 Task: Find connections with filter location La Paz with filter topic #realestatewith filter profile language Spanish with filter current company Landmark Group with filter school Swarnandhra College of Engineering & Technology, Narasapur. PIN -534275 (CC-A2) with filter industry Geothermal Electric Power Generation with filter service category Corporate Events with filter keywords title Media Relations Coordinator
Action: Mouse moved to (488, 67)
Screenshot: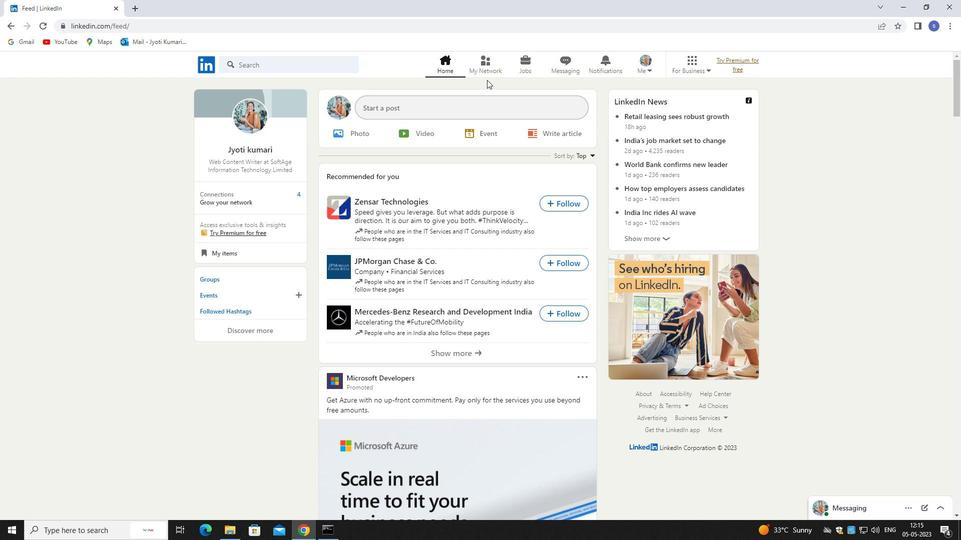 
Action: Mouse pressed left at (488, 67)
Screenshot: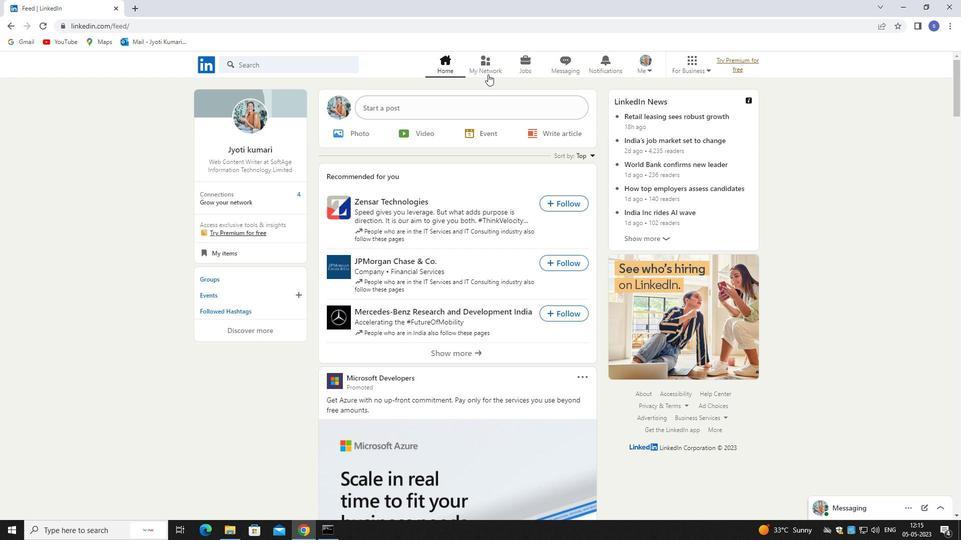 
Action: Mouse moved to (296, 118)
Screenshot: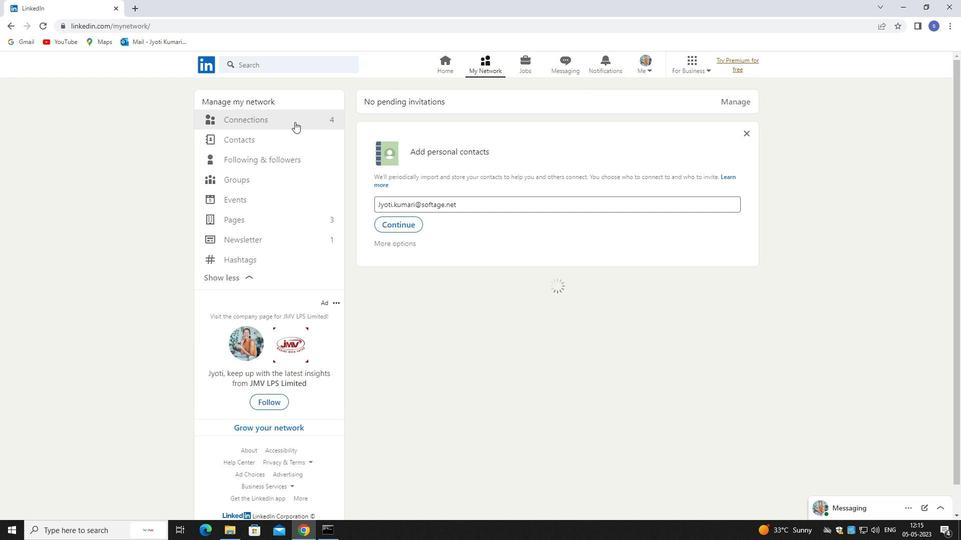 
Action: Mouse pressed left at (296, 118)
Screenshot: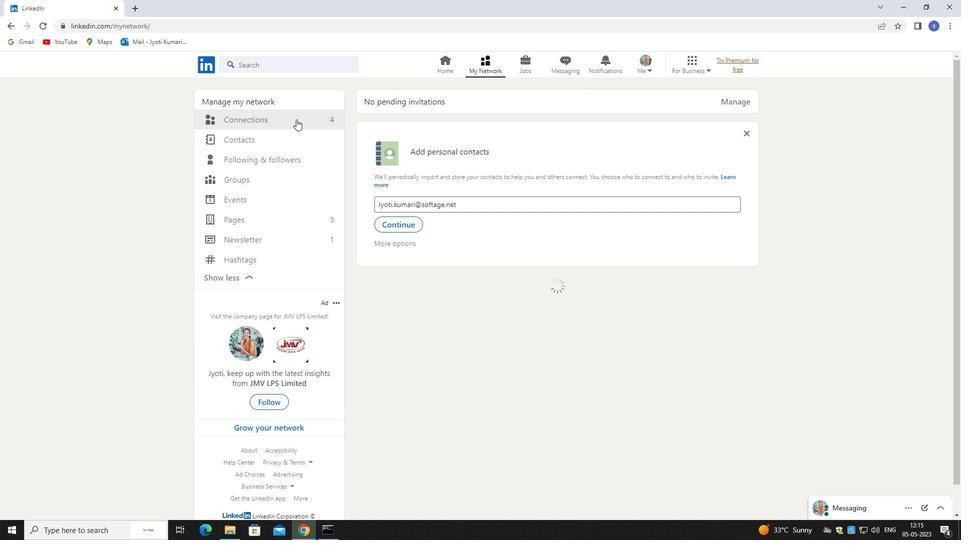 
Action: Mouse pressed left at (296, 118)
Screenshot: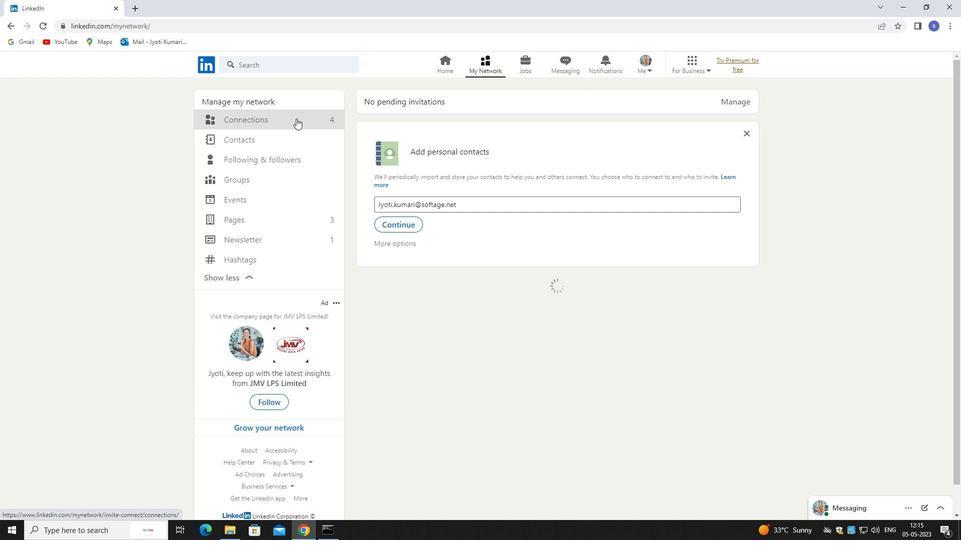 
Action: Mouse moved to (550, 115)
Screenshot: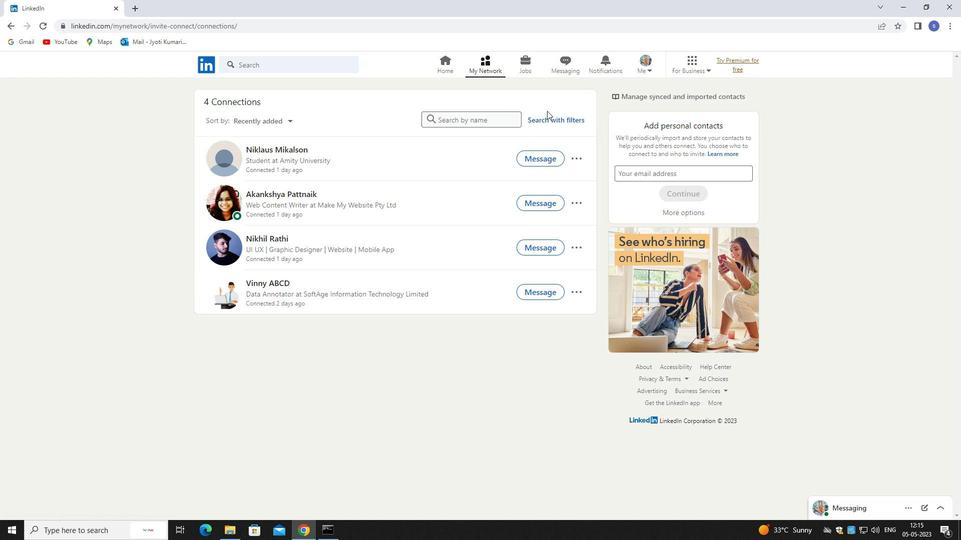 
Action: Mouse pressed left at (550, 115)
Screenshot: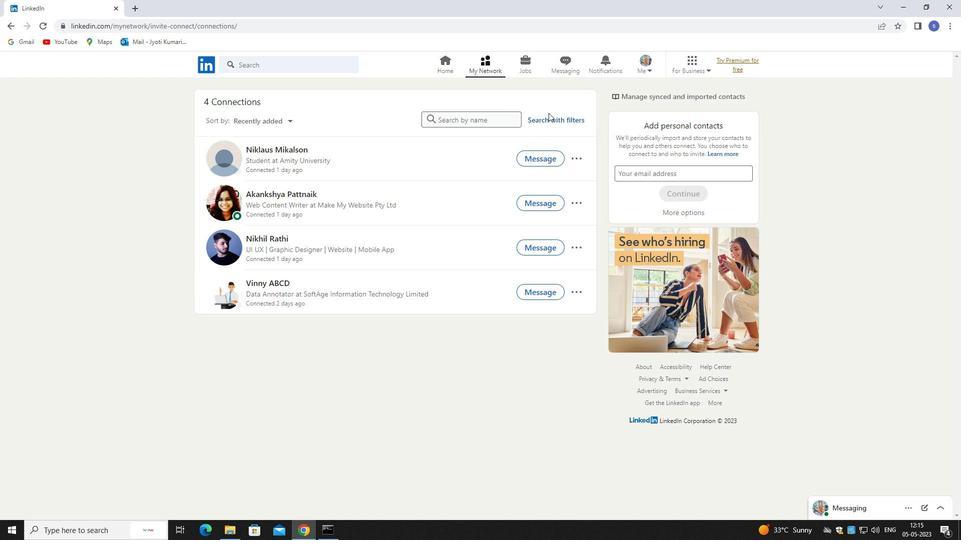 
Action: Mouse moved to (515, 91)
Screenshot: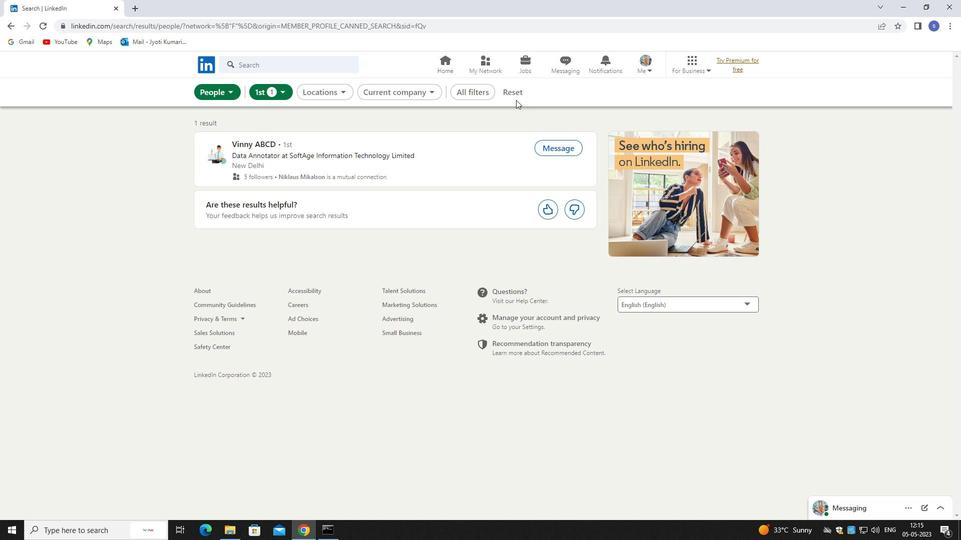 
Action: Mouse pressed left at (515, 91)
Screenshot: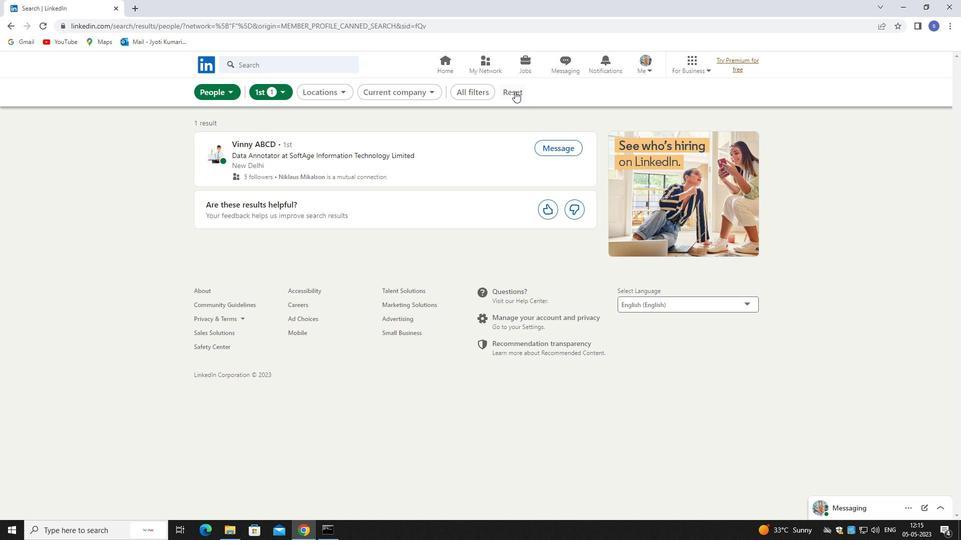 
Action: Mouse moved to (485, 94)
Screenshot: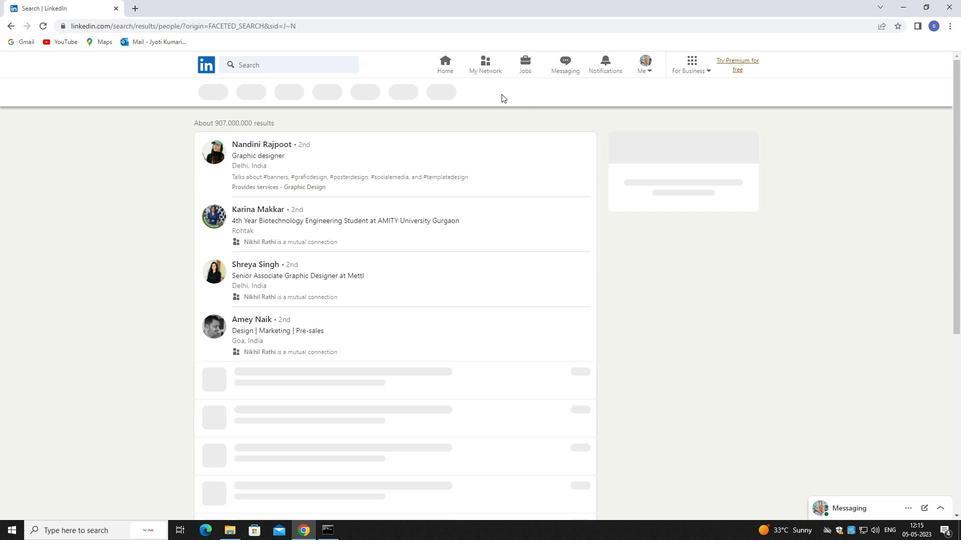 
Action: Mouse pressed left at (485, 94)
Screenshot: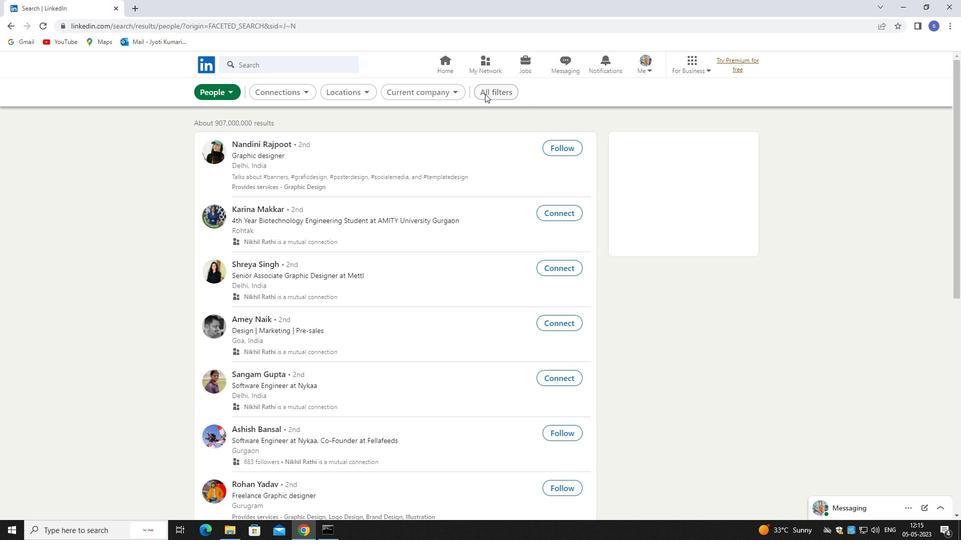 
Action: Mouse moved to (846, 397)
Screenshot: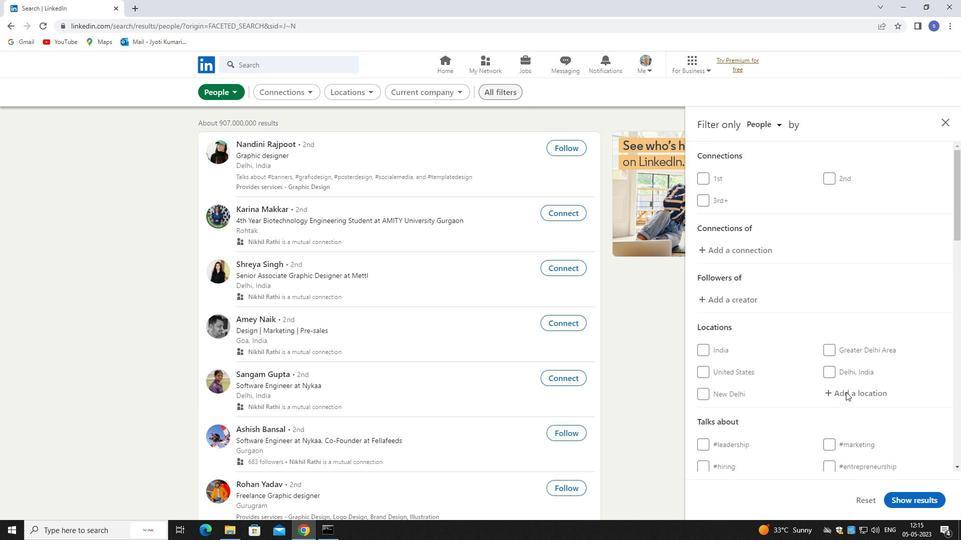 
Action: Mouse pressed left at (846, 397)
Screenshot: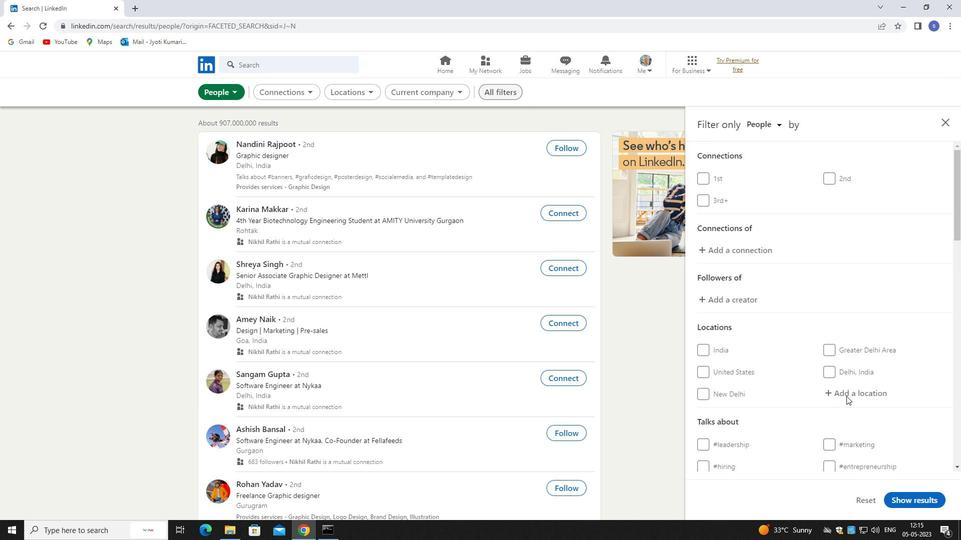 
Action: Mouse moved to (836, 393)
Screenshot: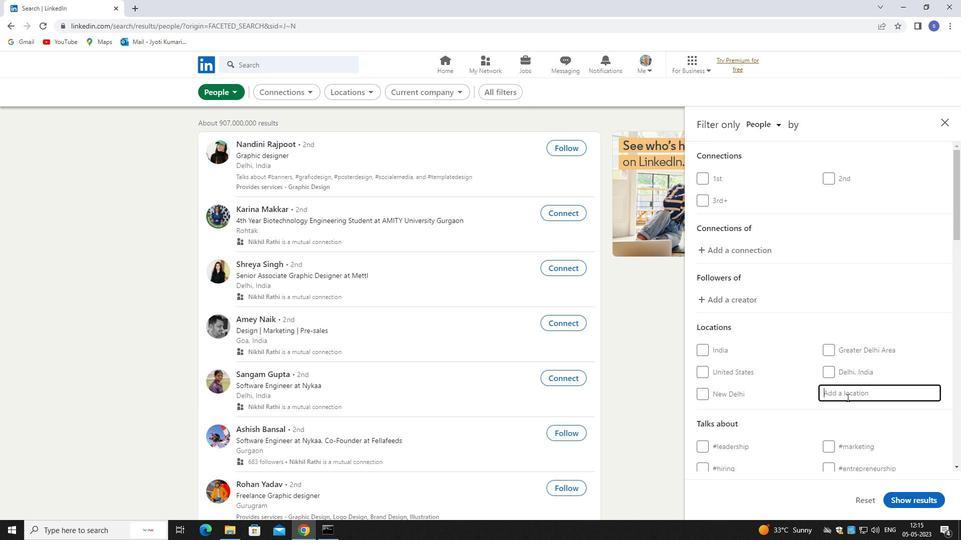 
Action: Mouse pressed left at (836, 393)
Screenshot: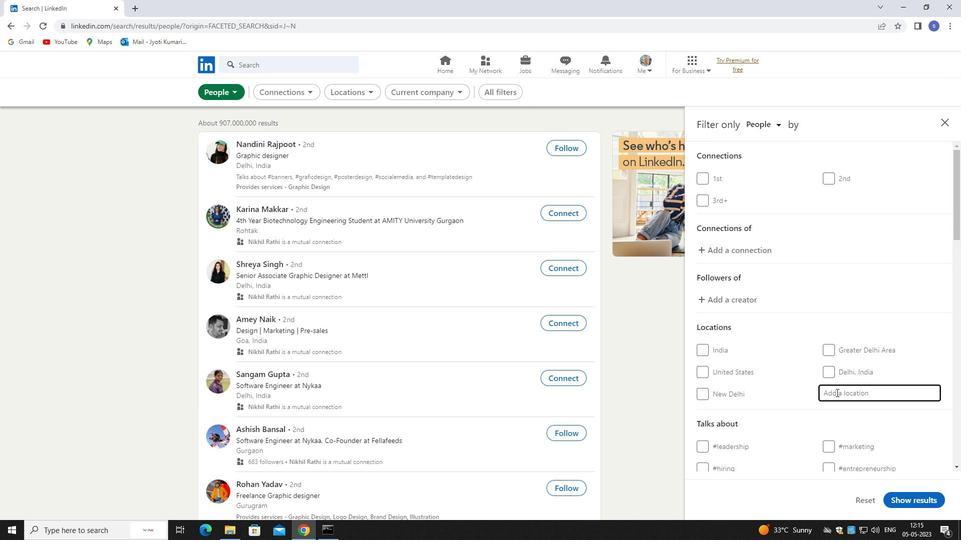 
Action: Key pressed la<Key.space>paz
Screenshot: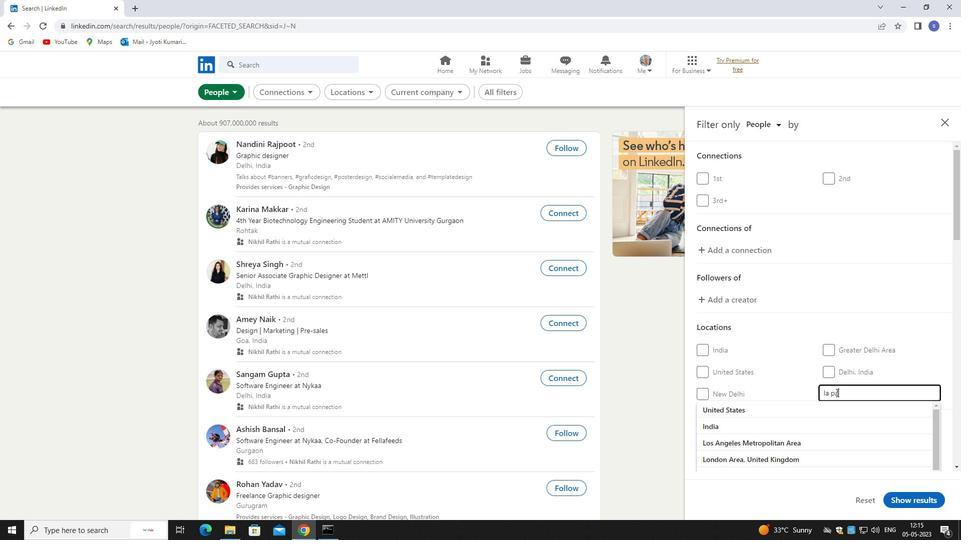 
Action: Mouse moved to (828, 411)
Screenshot: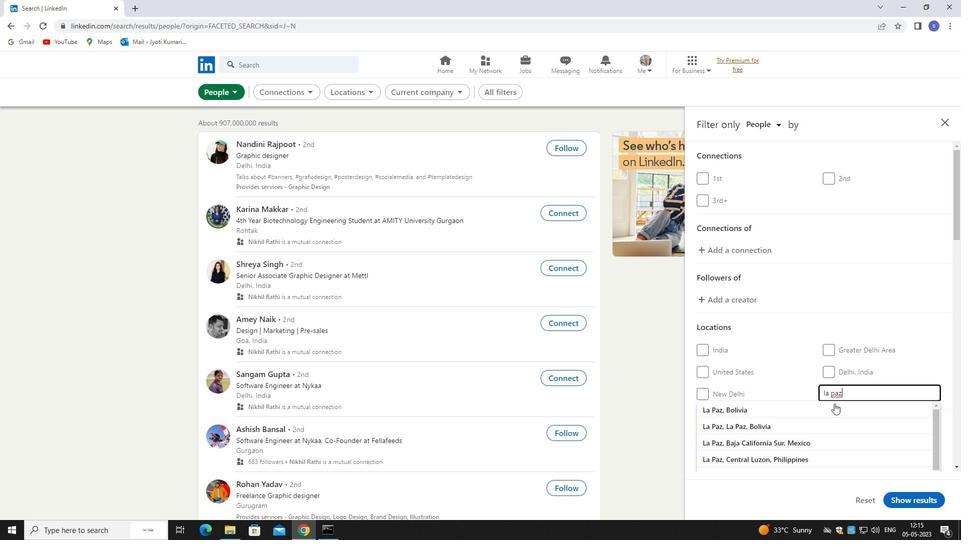 
Action: Mouse pressed left at (828, 411)
Screenshot: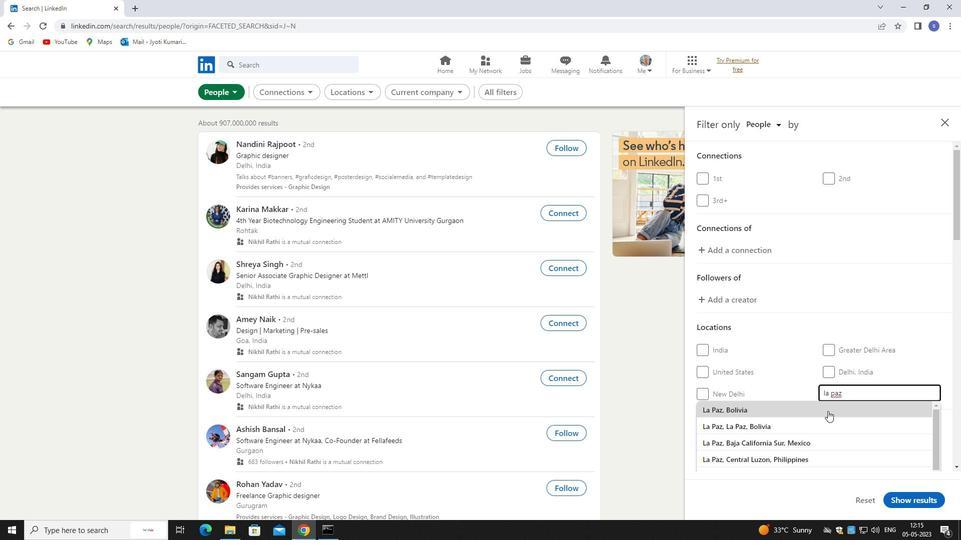 
Action: Mouse moved to (827, 411)
Screenshot: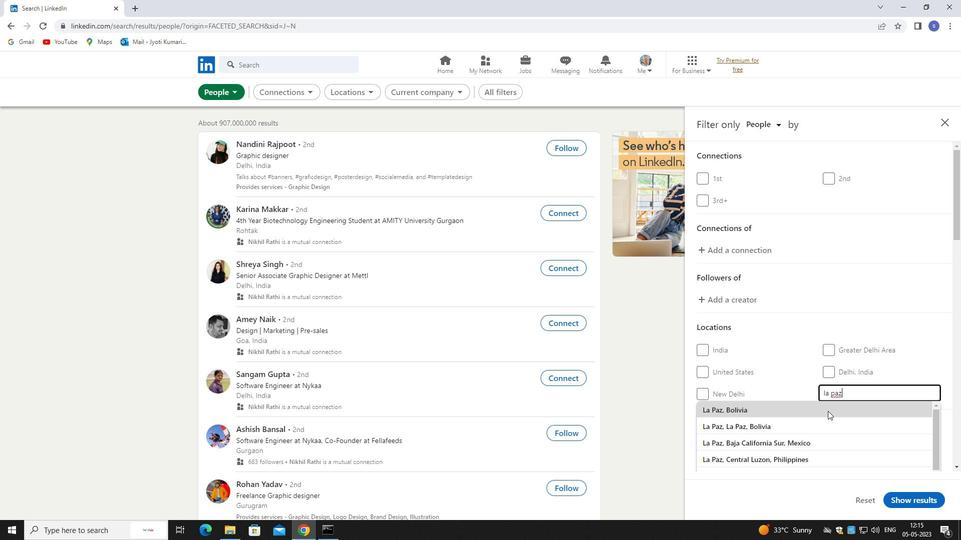 
Action: Mouse scrolled (827, 411) with delta (0, 0)
Screenshot: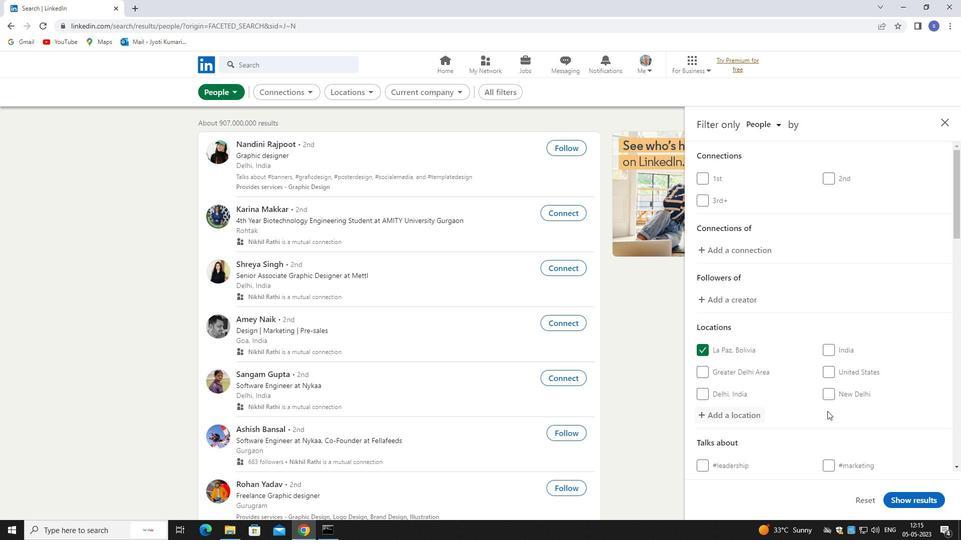 
Action: Mouse scrolled (827, 411) with delta (0, 0)
Screenshot: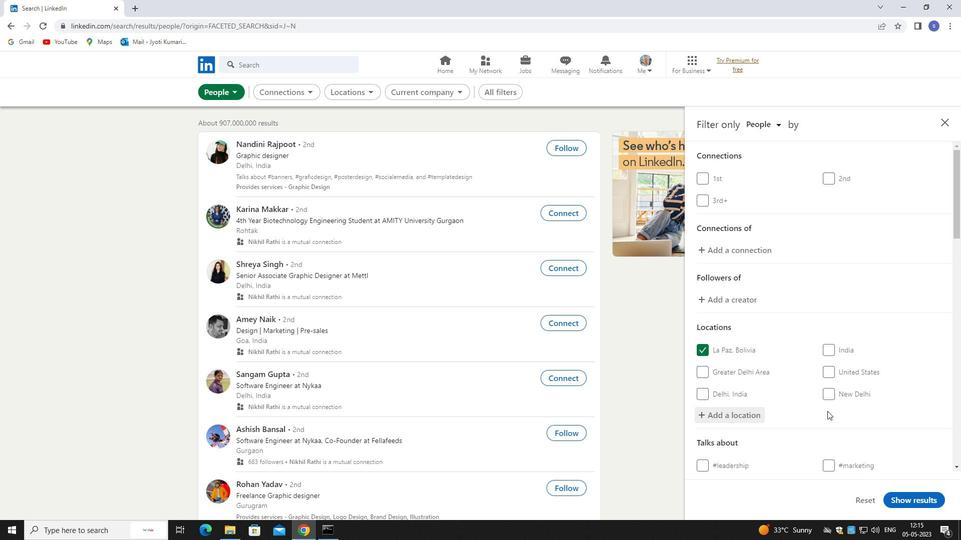 
Action: Mouse scrolled (827, 411) with delta (0, 0)
Screenshot: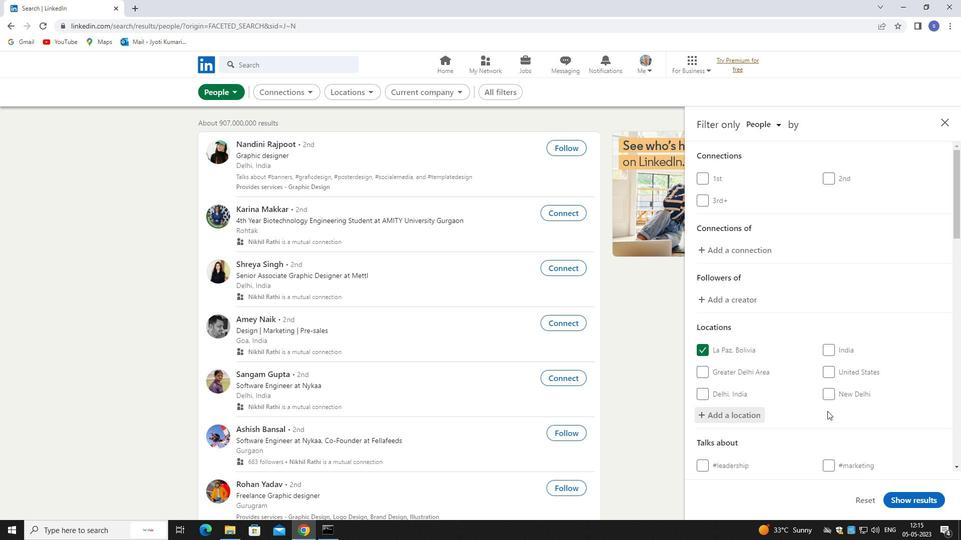 
Action: Mouse moved to (844, 357)
Screenshot: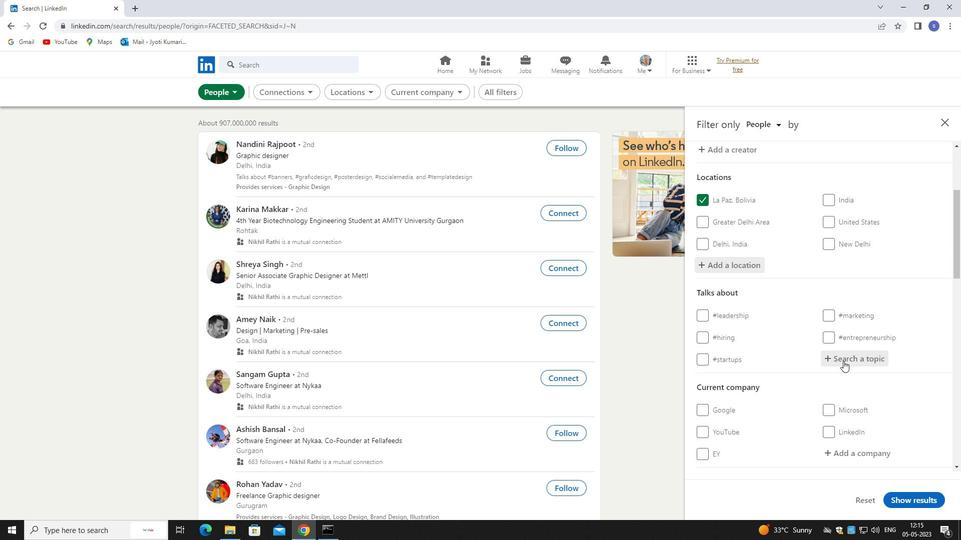 
Action: Mouse pressed left at (844, 357)
Screenshot: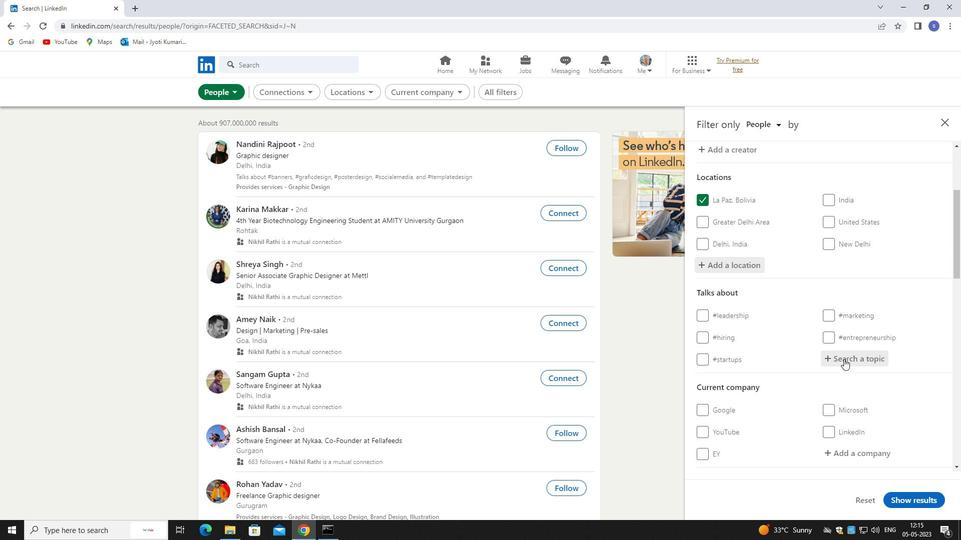 
Action: Mouse moved to (845, 352)
Screenshot: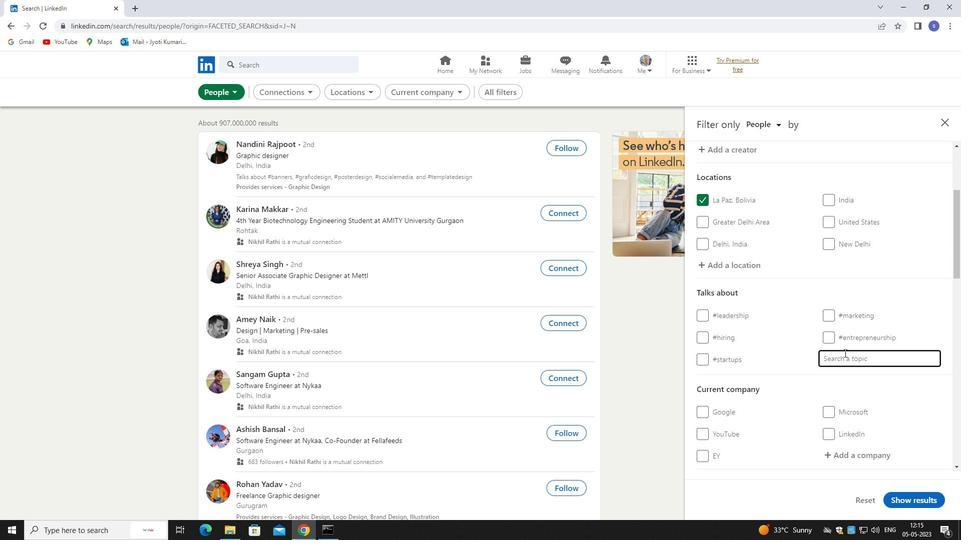 
Action: Key pressed rea<Key.caps_lock>lst
Screenshot: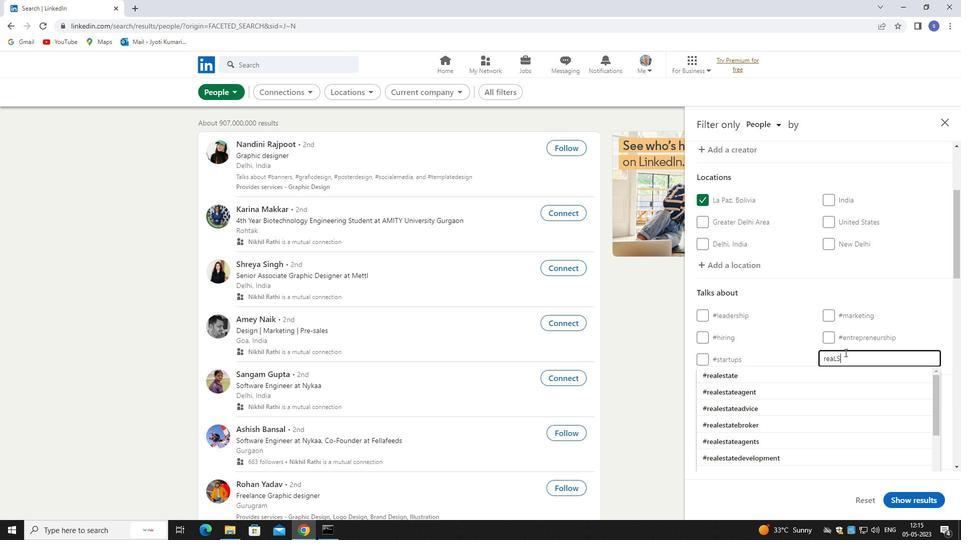 
Action: Mouse moved to (860, 367)
Screenshot: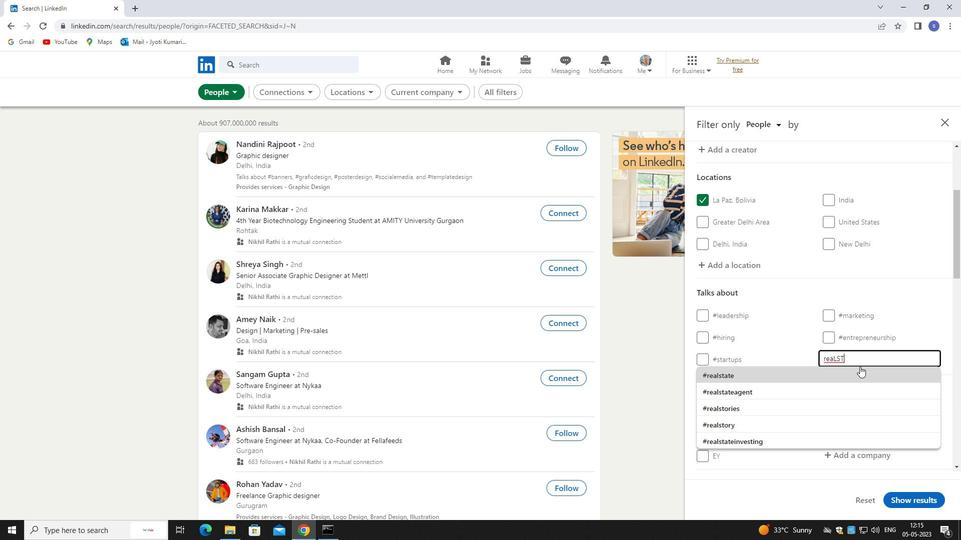 
Action: Mouse pressed left at (860, 367)
Screenshot: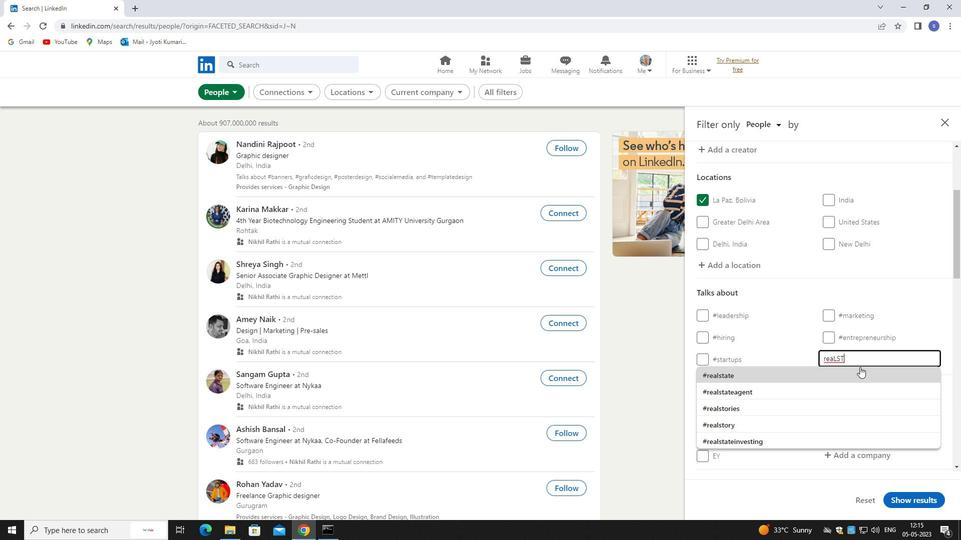 
Action: Mouse moved to (860, 368)
Screenshot: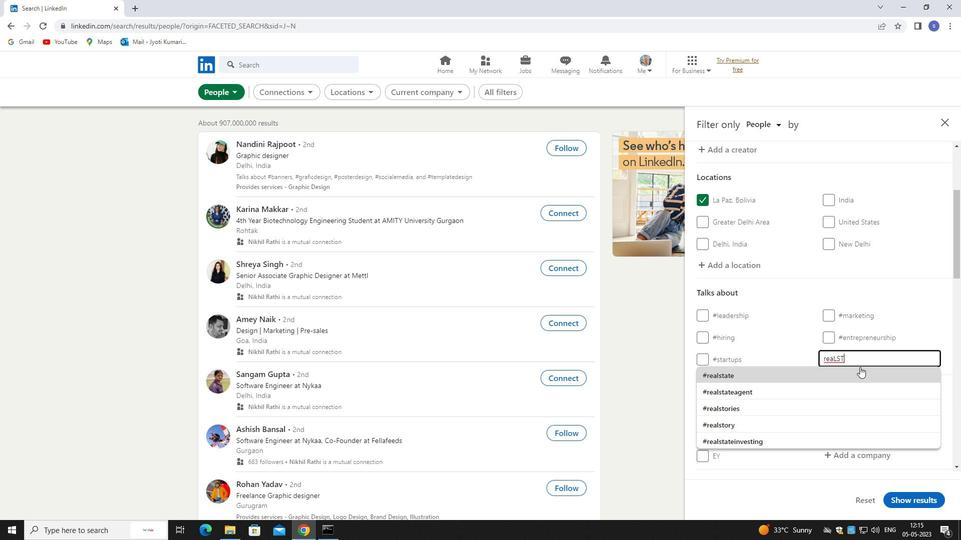 
Action: Mouse scrolled (860, 367) with delta (0, 0)
Screenshot: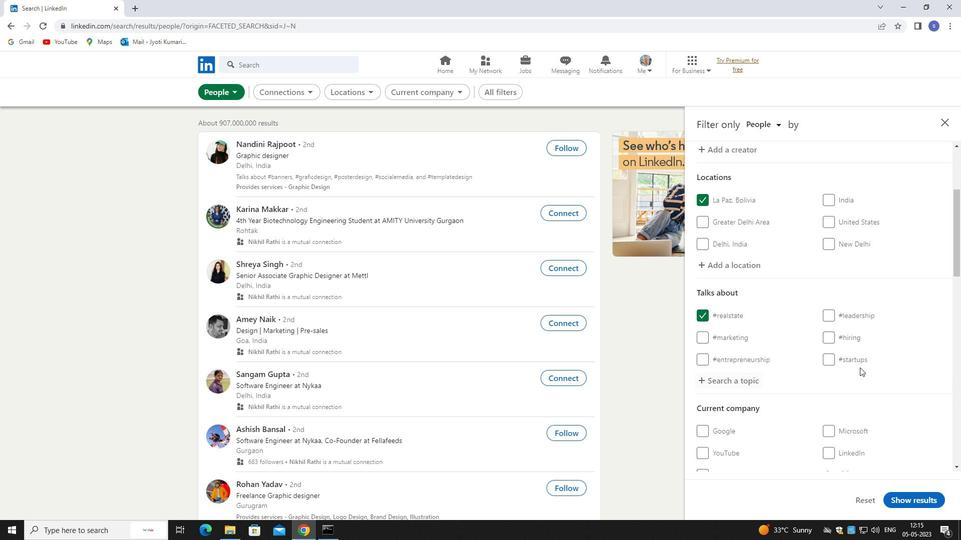 
Action: Mouse scrolled (860, 367) with delta (0, 0)
Screenshot: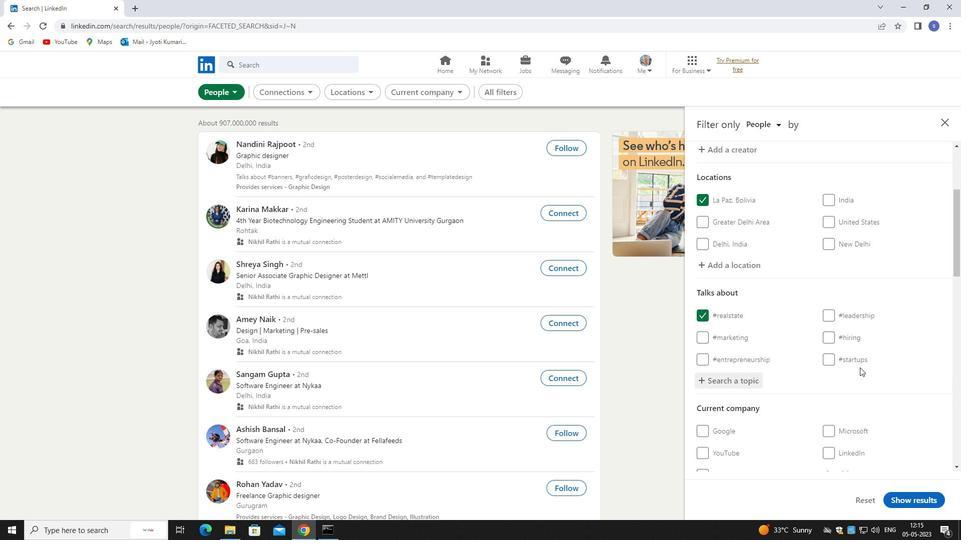 
Action: Mouse scrolled (860, 367) with delta (0, 0)
Screenshot: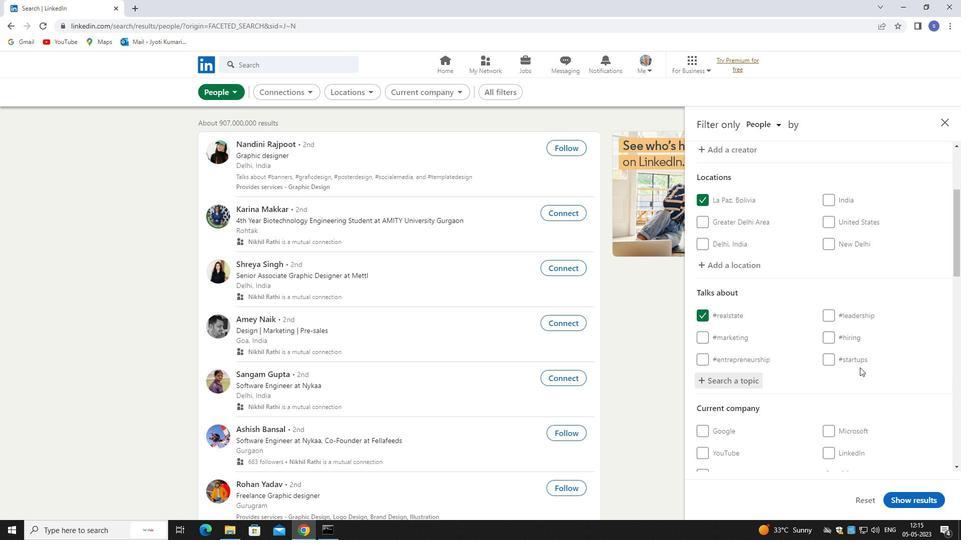 
Action: Mouse moved to (868, 321)
Screenshot: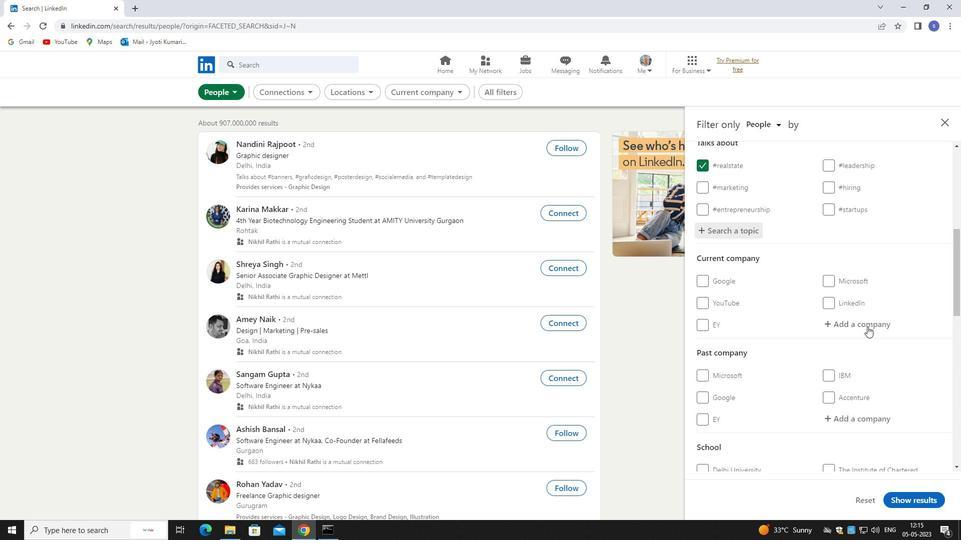 
Action: Mouse pressed left at (868, 321)
Screenshot: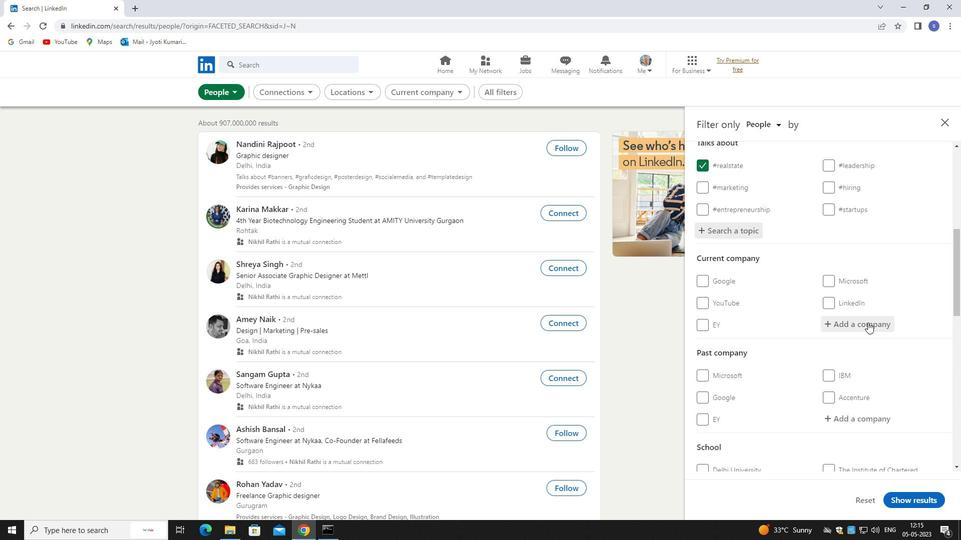 
Action: Mouse moved to (869, 319)
Screenshot: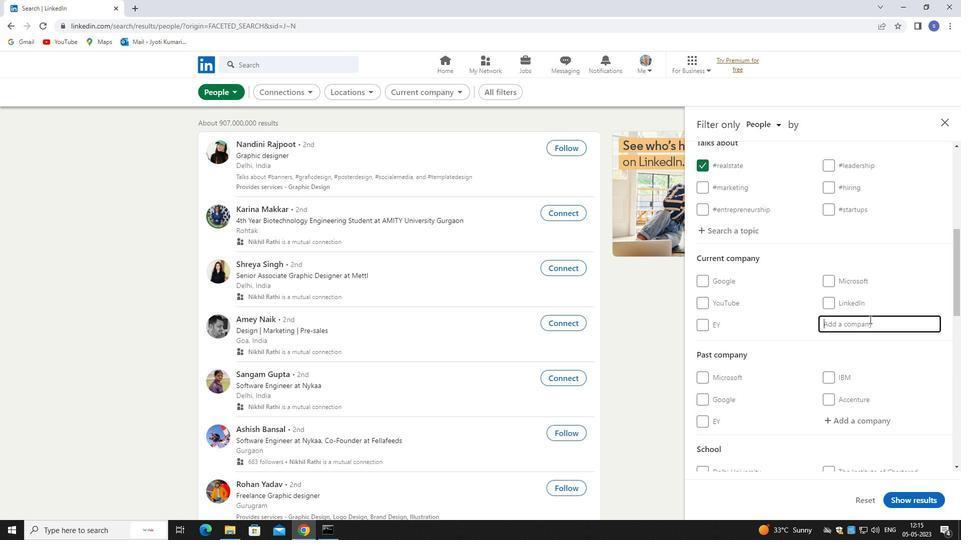 
Action: Key pressed landmar
Screenshot: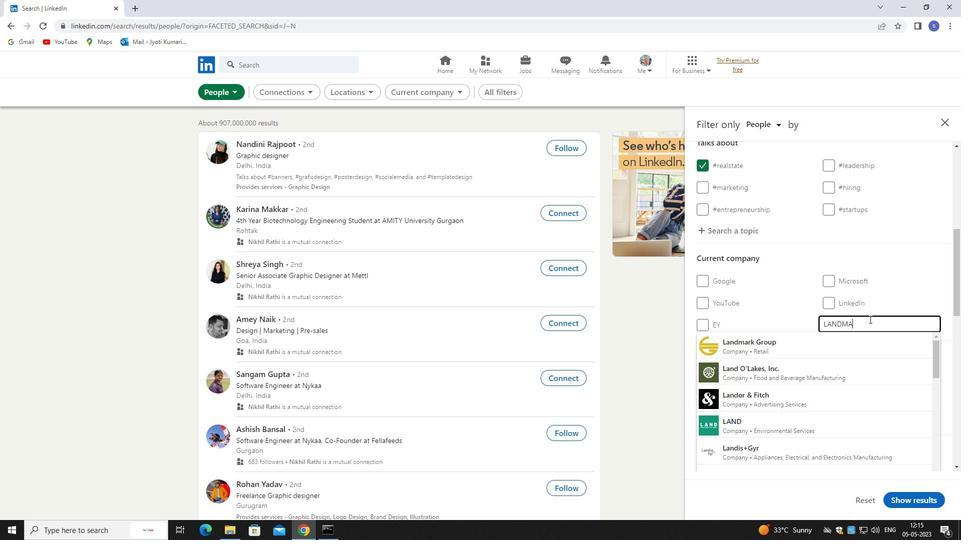 
Action: Mouse moved to (878, 346)
Screenshot: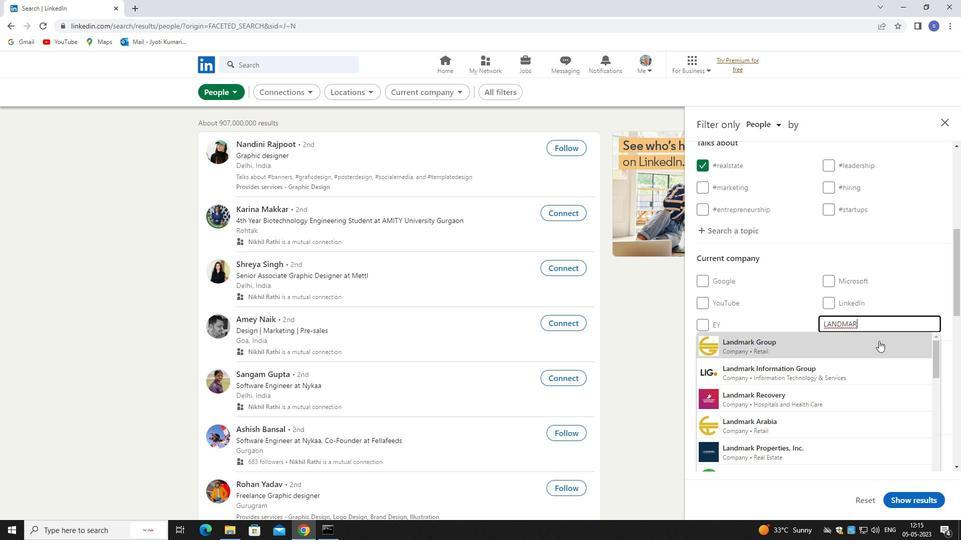
Action: Mouse pressed left at (878, 346)
Screenshot: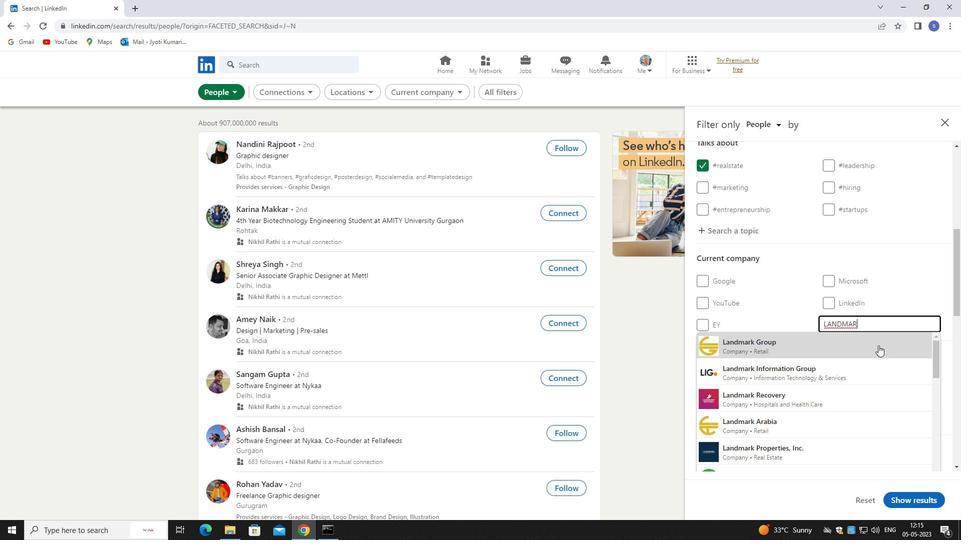 
Action: Mouse scrolled (878, 345) with delta (0, 0)
Screenshot: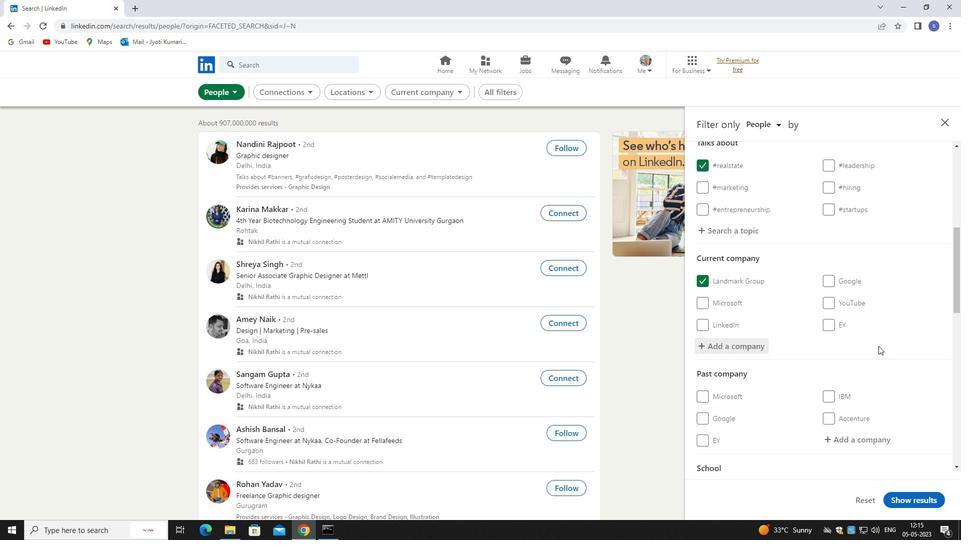 
Action: Mouse moved to (879, 348)
Screenshot: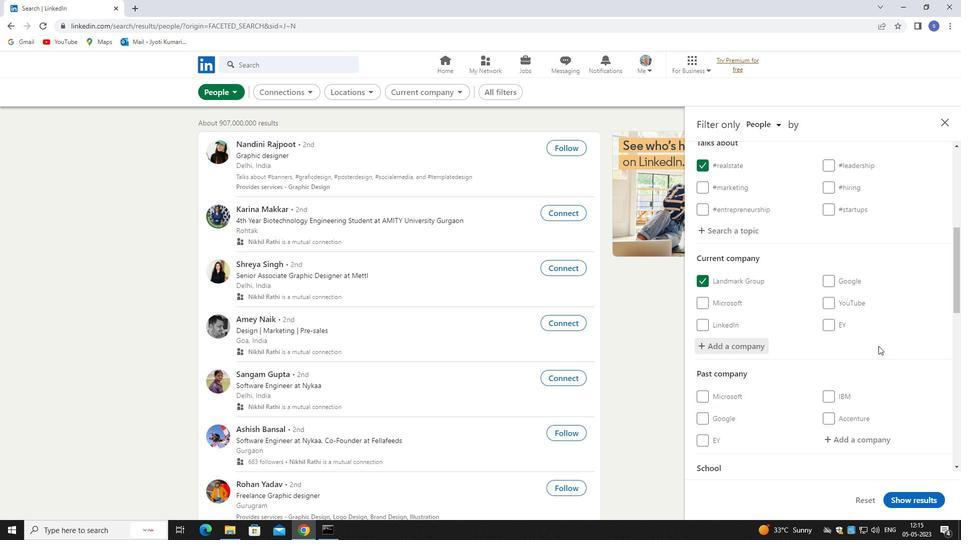 
Action: Mouse scrolled (879, 348) with delta (0, 0)
Screenshot: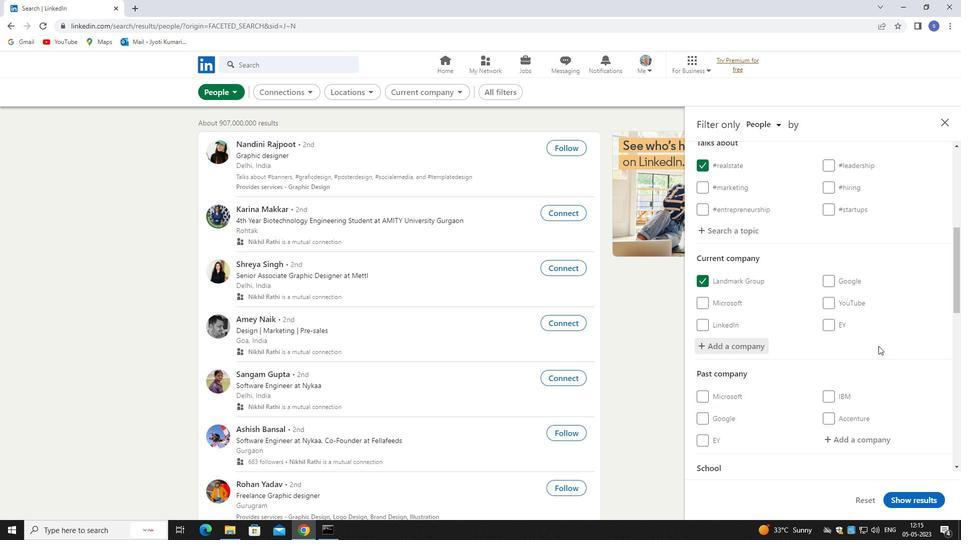 
Action: Mouse moved to (884, 351)
Screenshot: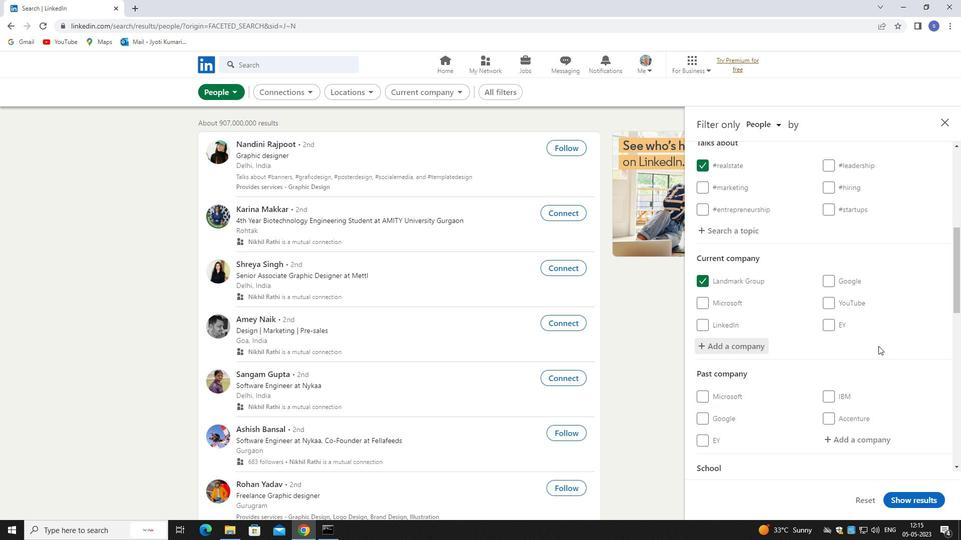 
Action: Mouse scrolled (884, 351) with delta (0, 0)
Screenshot: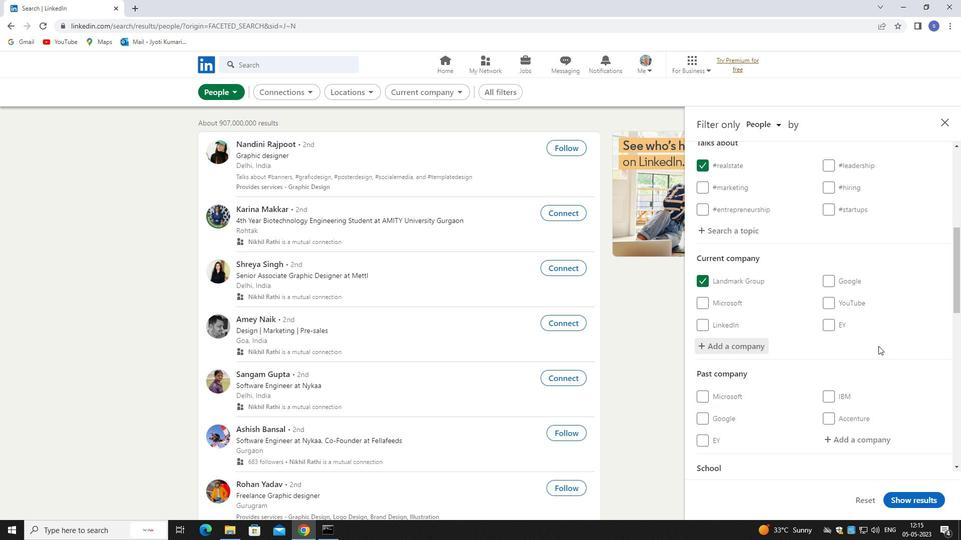 
Action: Mouse moved to (885, 351)
Screenshot: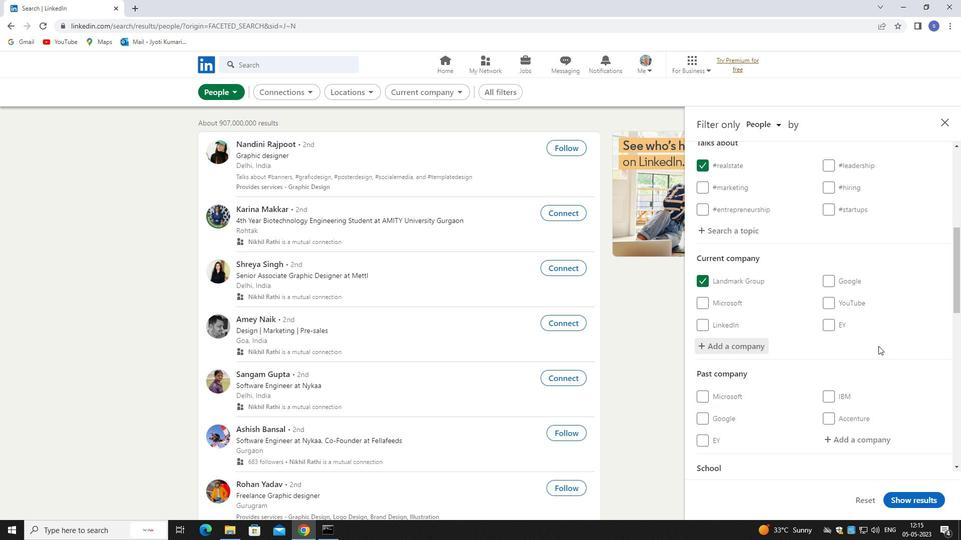
Action: Mouse scrolled (885, 351) with delta (0, 0)
Screenshot: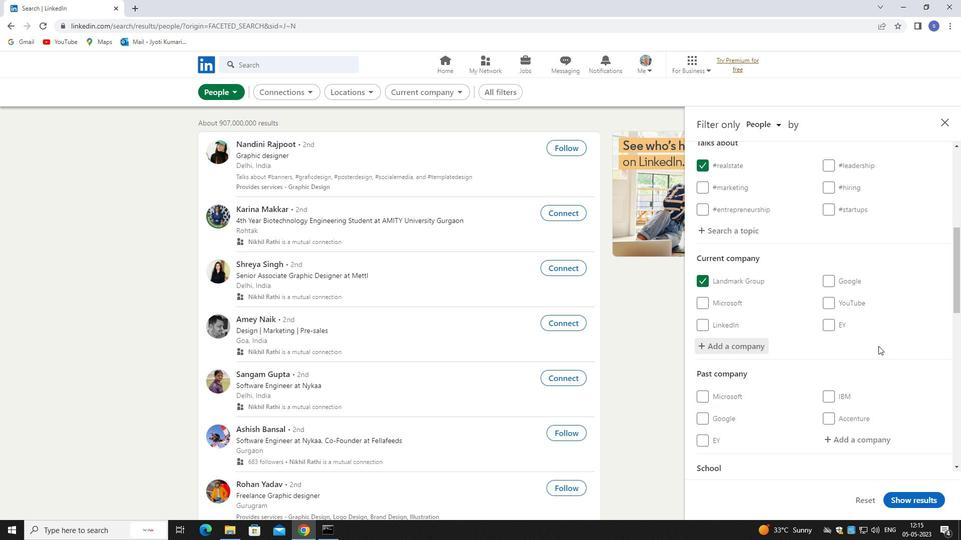 
Action: Mouse moved to (853, 343)
Screenshot: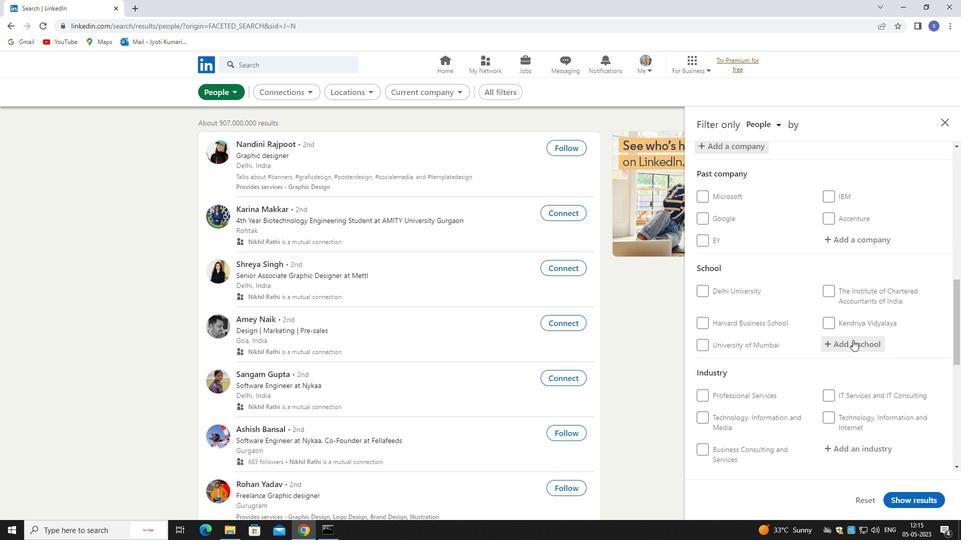 
Action: Mouse pressed left at (853, 343)
Screenshot: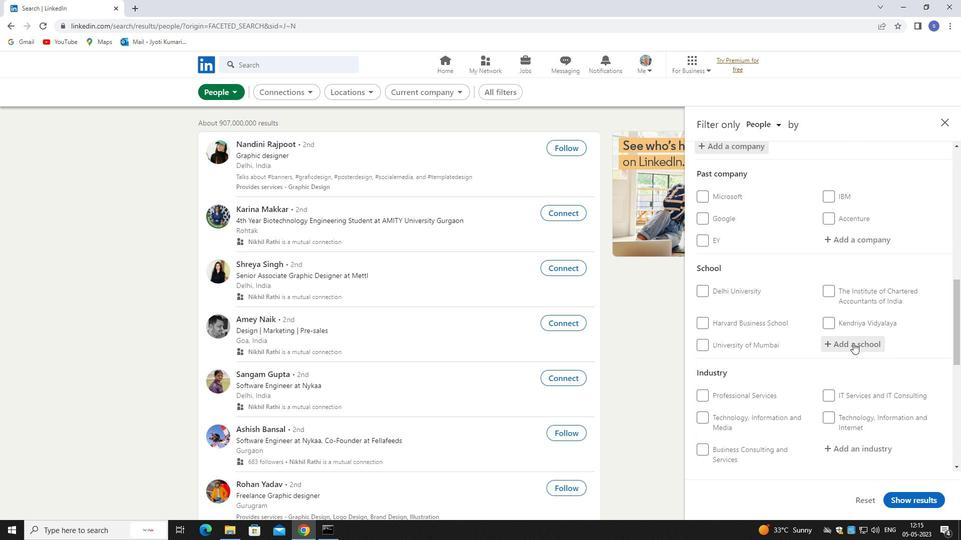 
Action: Mouse moved to (855, 342)
Screenshot: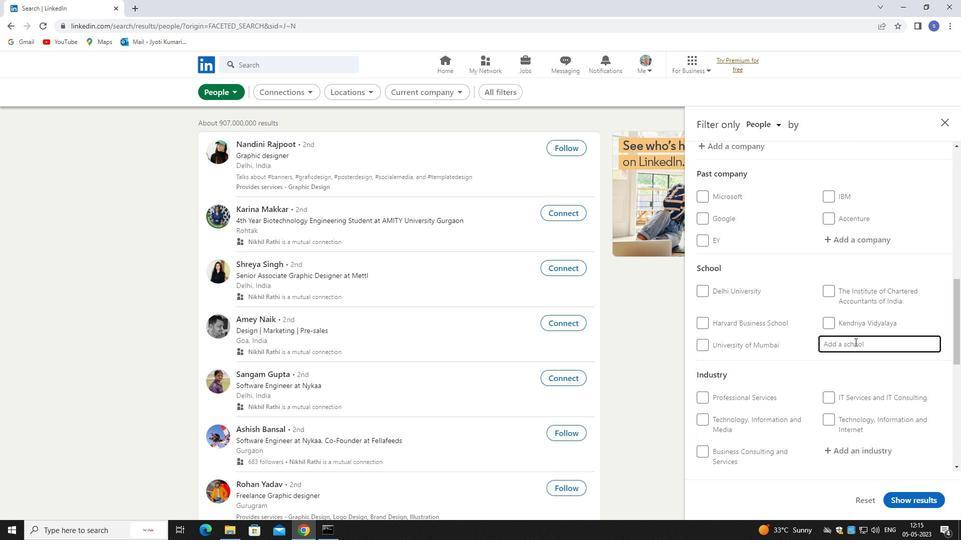 
Action: Key pressed swae<Key.backspace>rna
Screenshot: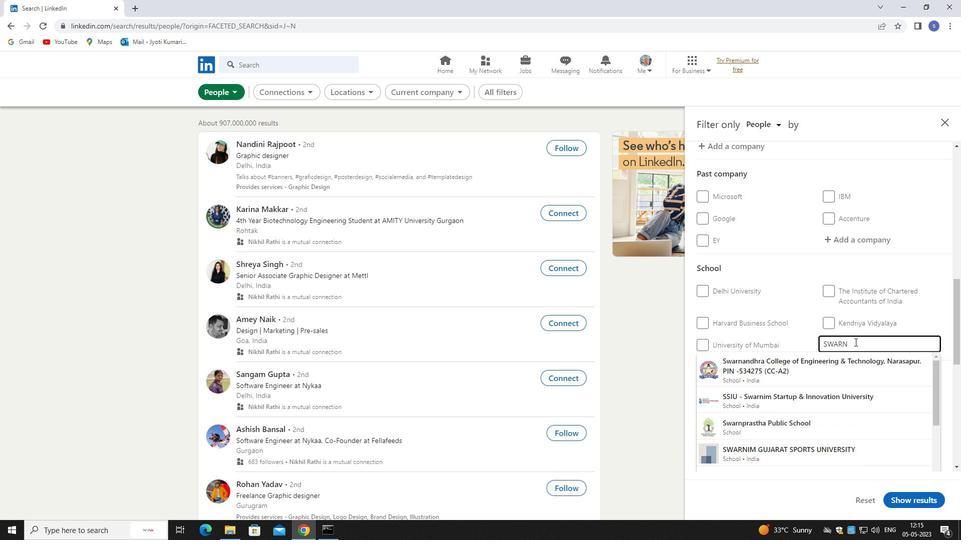 
Action: Mouse moved to (858, 367)
Screenshot: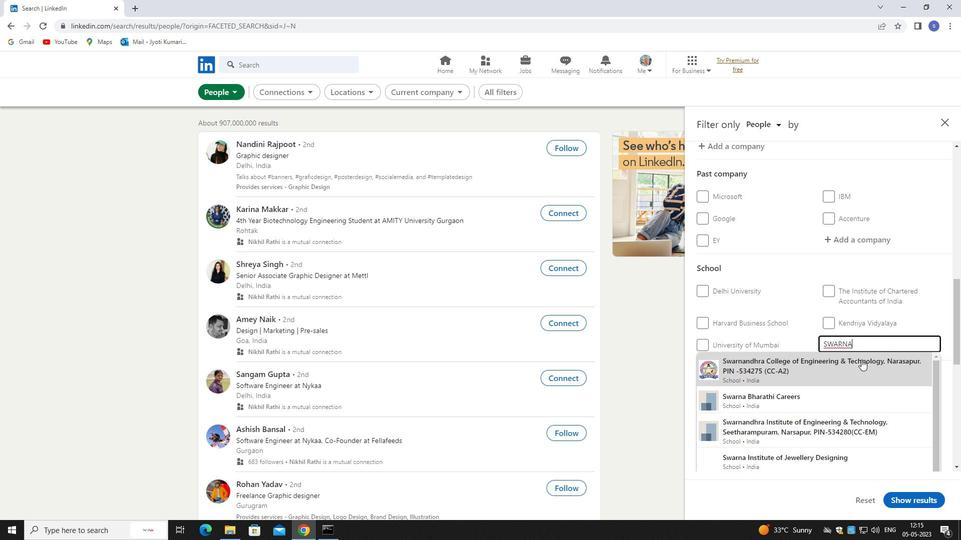 
Action: Mouse pressed left at (858, 367)
Screenshot: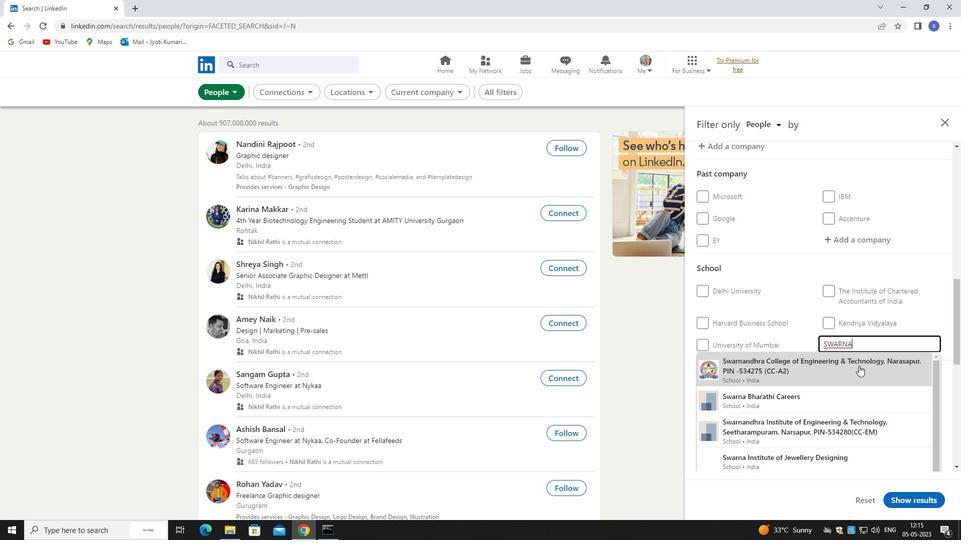 
Action: Mouse moved to (857, 367)
Screenshot: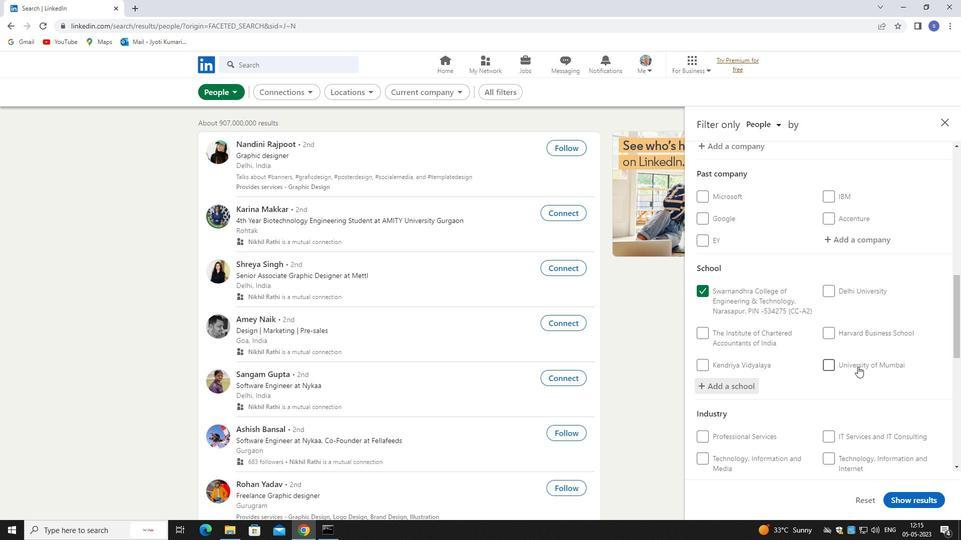 
Action: Mouse scrolled (857, 366) with delta (0, 0)
Screenshot: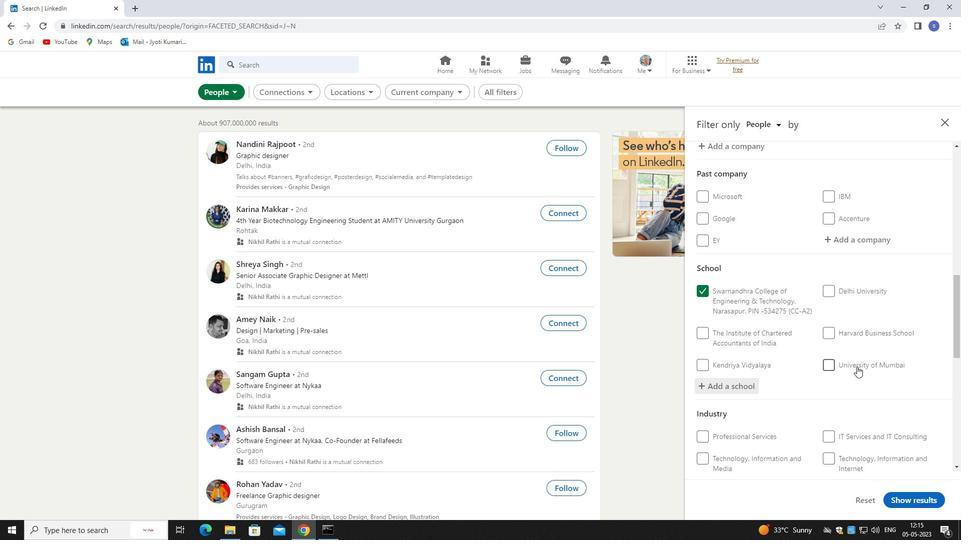 
Action: Mouse moved to (857, 367)
Screenshot: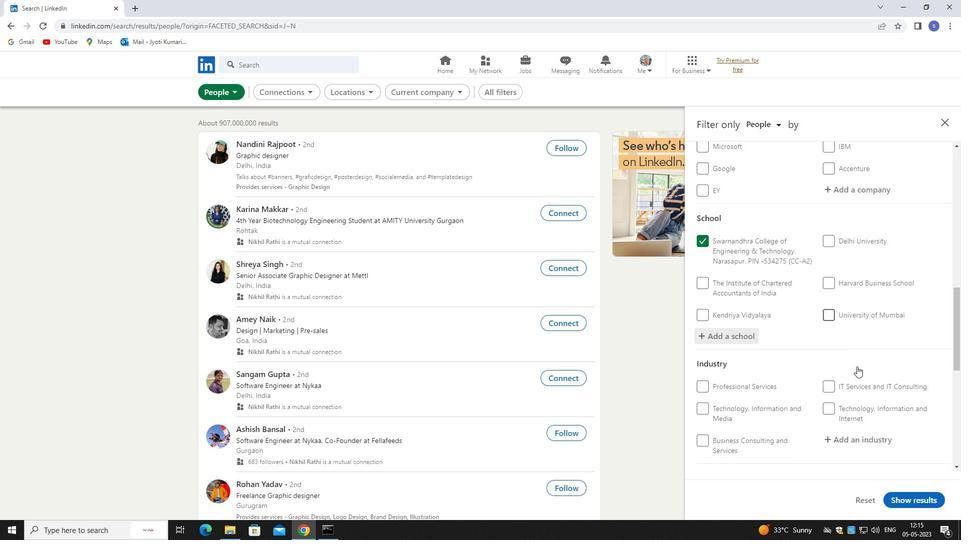 
Action: Mouse scrolled (857, 366) with delta (0, 0)
Screenshot: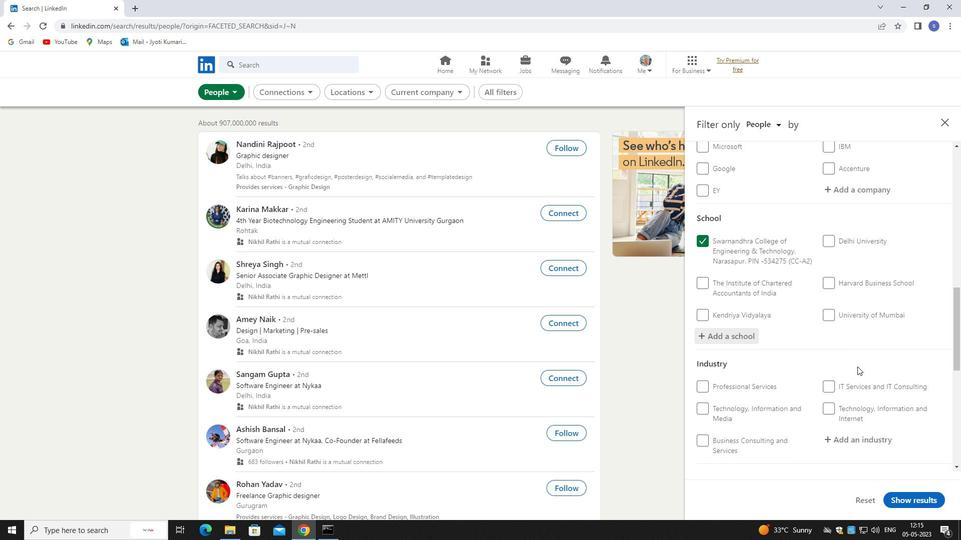 
Action: Mouse moved to (861, 391)
Screenshot: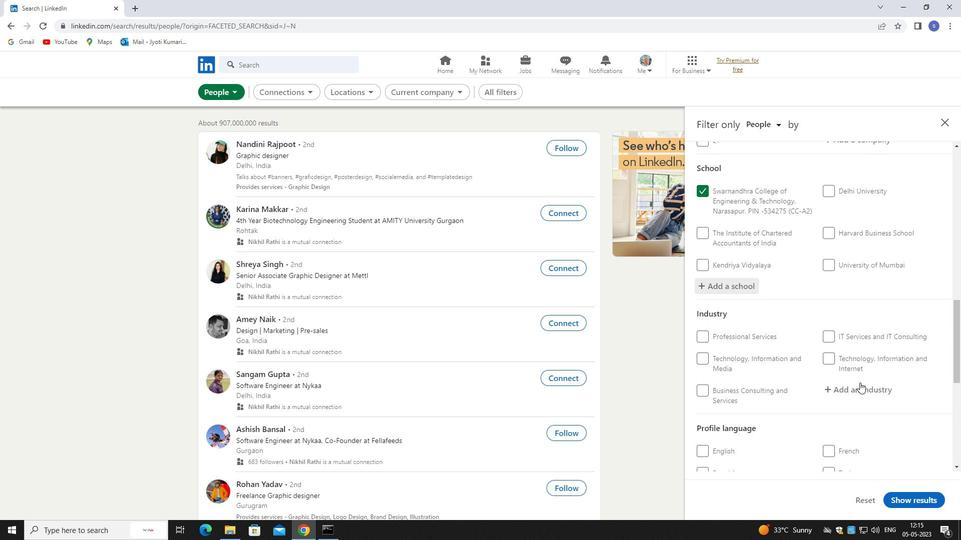 
Action: Mouse pressed left at (861, 391)
Screenshot: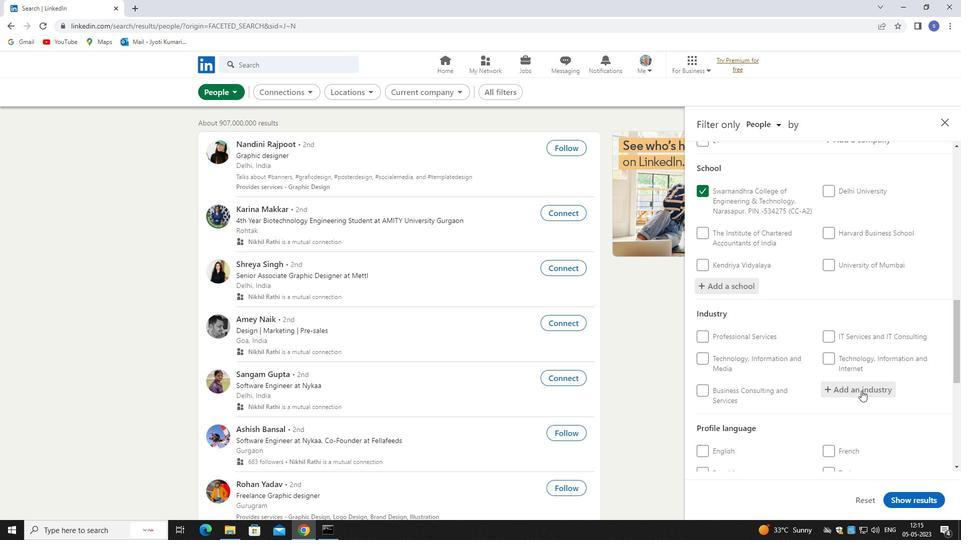 
Action: Mouse moved to (862, 391)
Screenshot: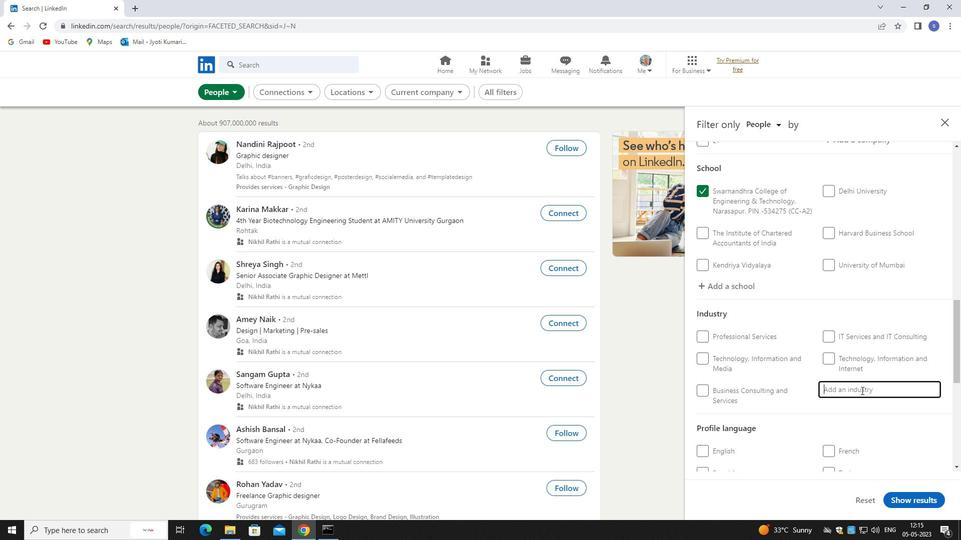 
Action: Key pressed geothe
Screenshot: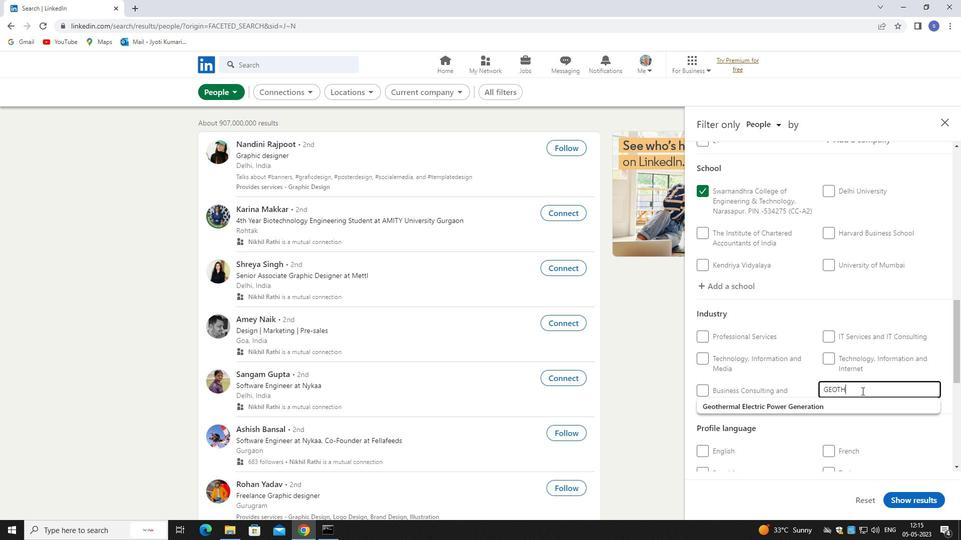 
Action: Mouse moved to (857, 409)
Screenshot: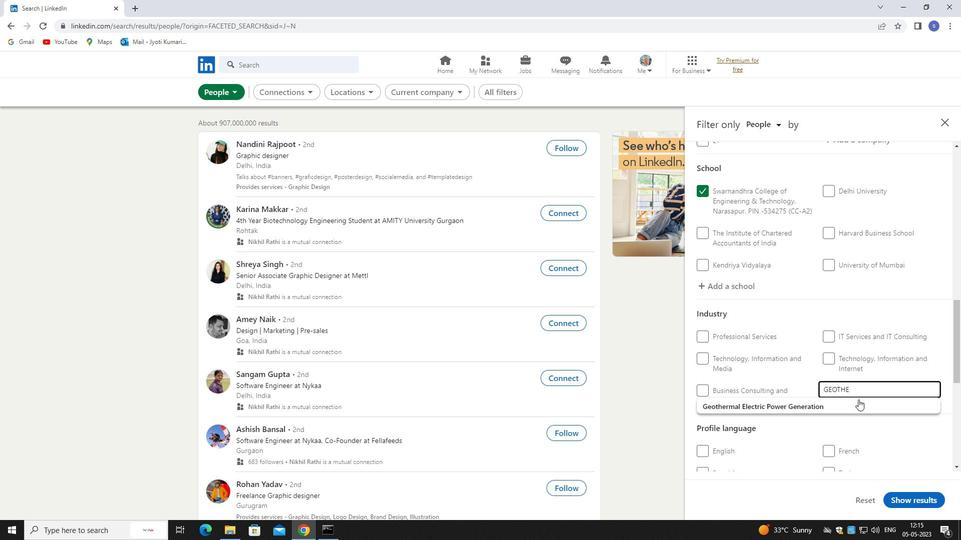 
Action: Mouse pressed left at (857, 409)
Screenshot: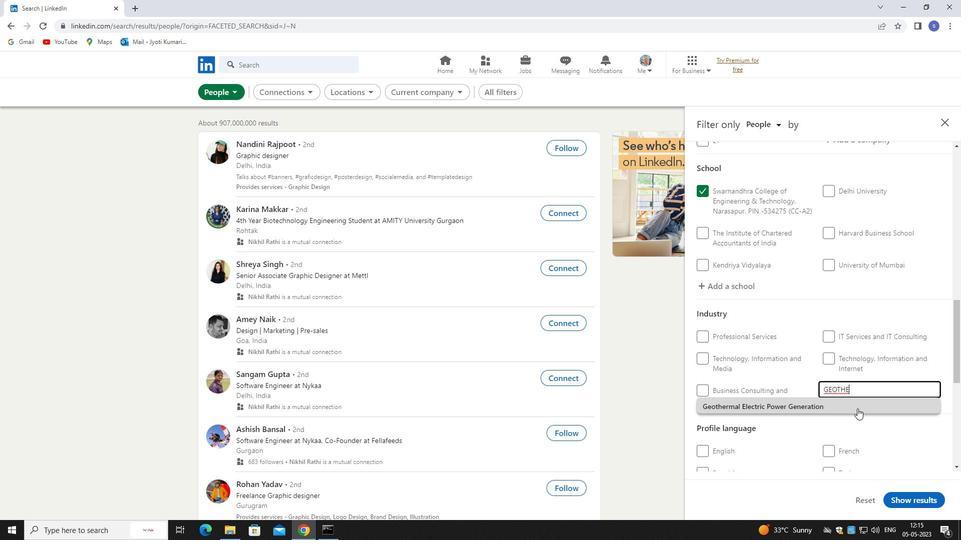 
Action: Mouse scrolled (857, 408) with delta (0, 0)
Screenshot: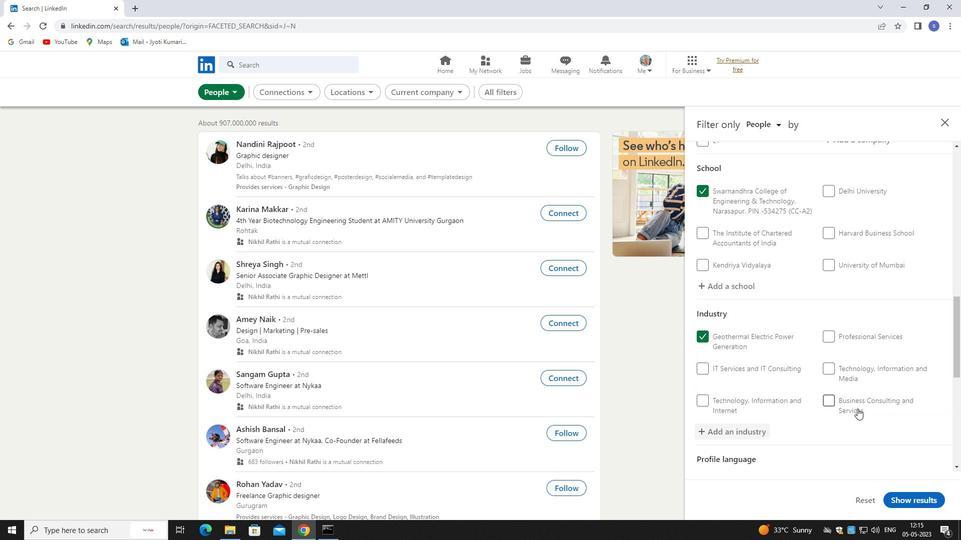 
Action: Mouse scrolled (857, 408) with delta (0, 0)
Screenshot: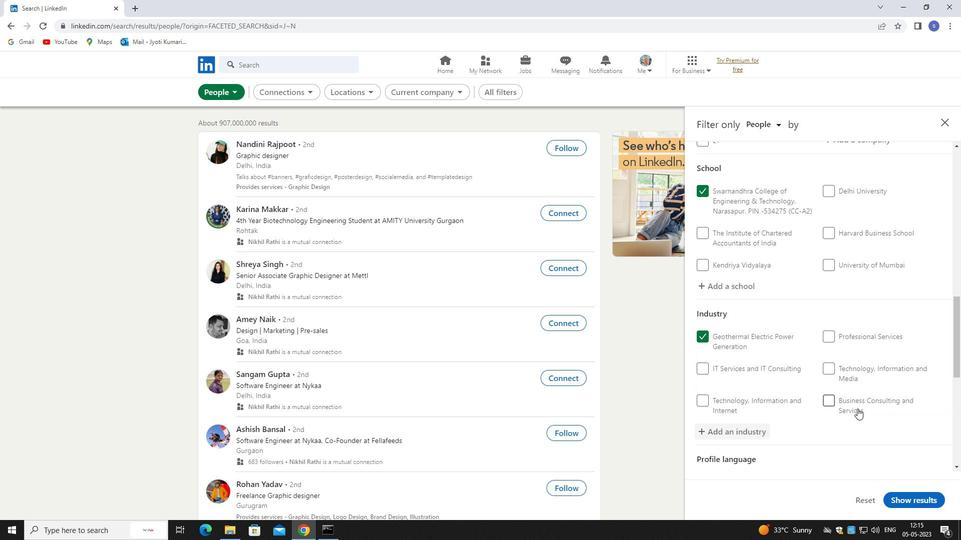 
Action: Mouse scrolled (857, 408) with delta (0, 0)
Screenshot: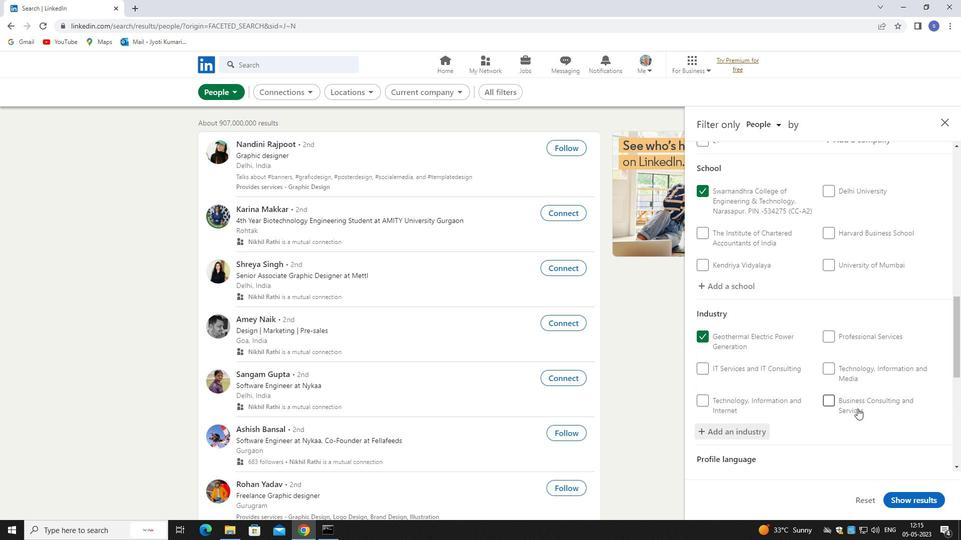 
Action: Mouse scrolled (857, 408) with delta (0, 0)
Screenshot: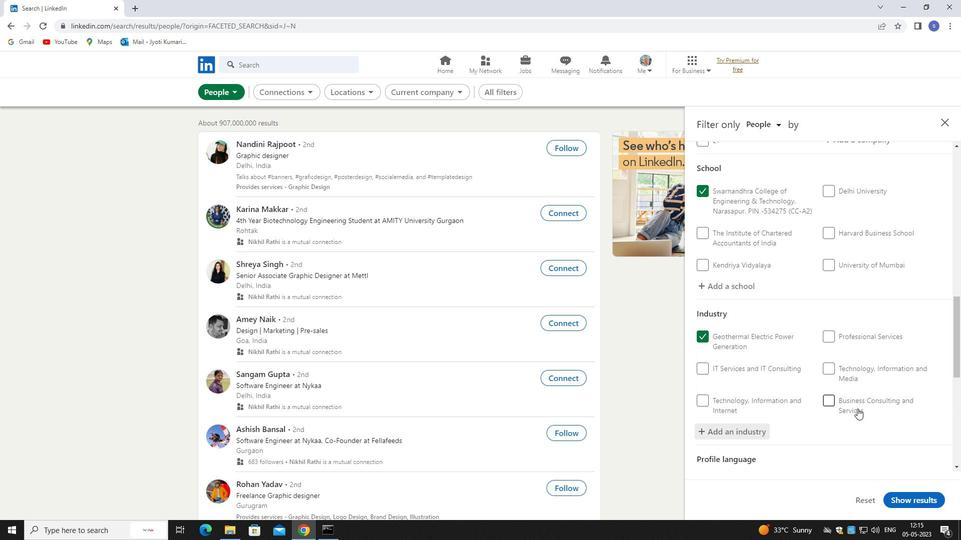 
Action: Mouse moved to (730, 300)
Screenshot: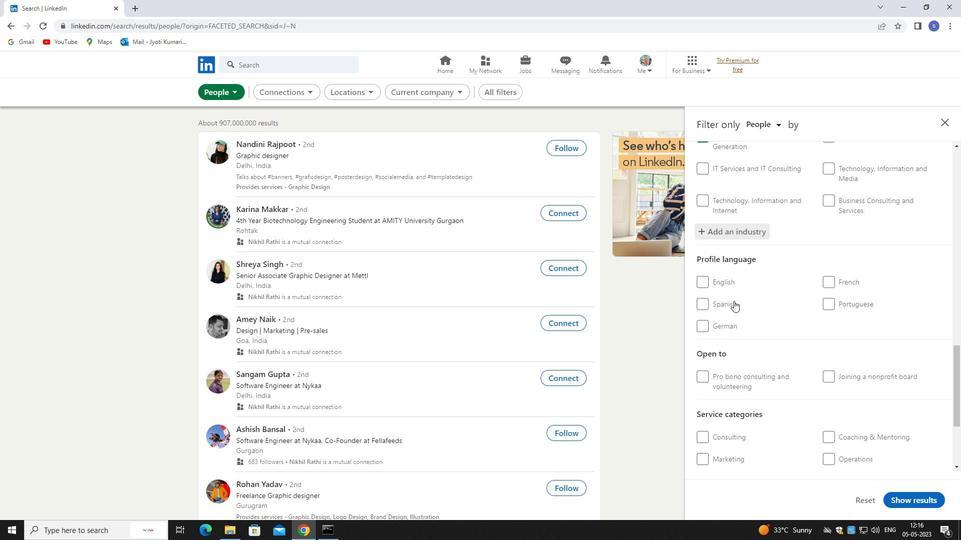
Action: Mouse pressed left at (730, 300)
Screenshot: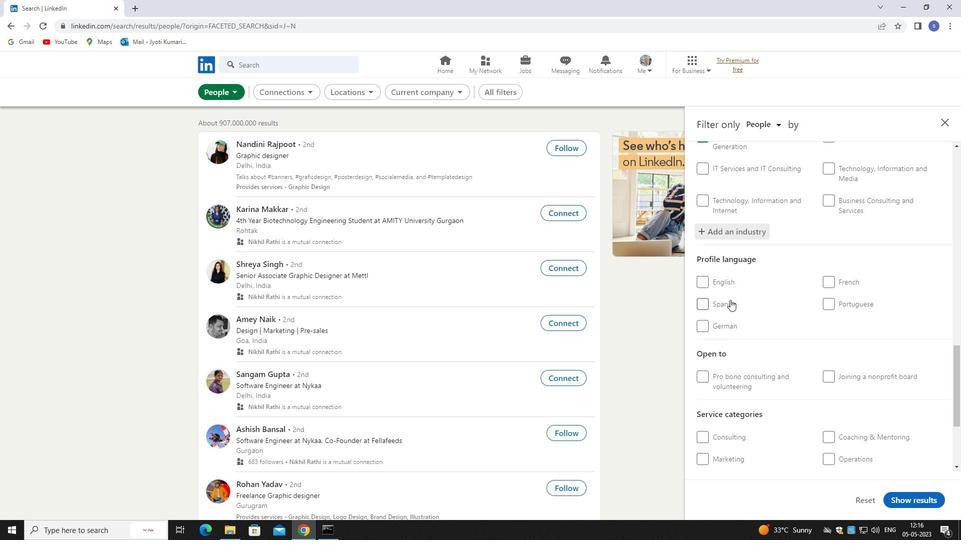 
Action: Mouse moved to (831, 399)
Screenshot: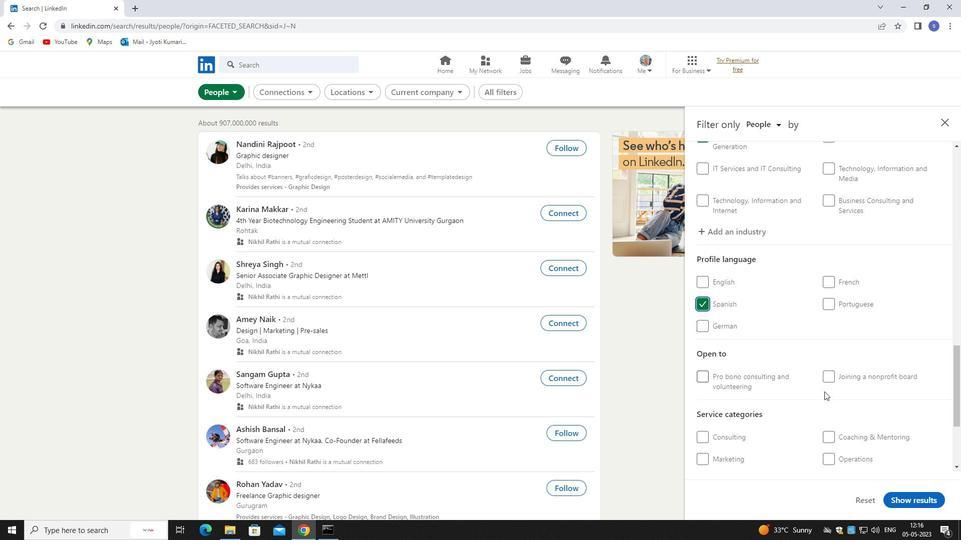 
Action: Mouse scrolled (831, 399) with delta (0, 0)
Screenshot: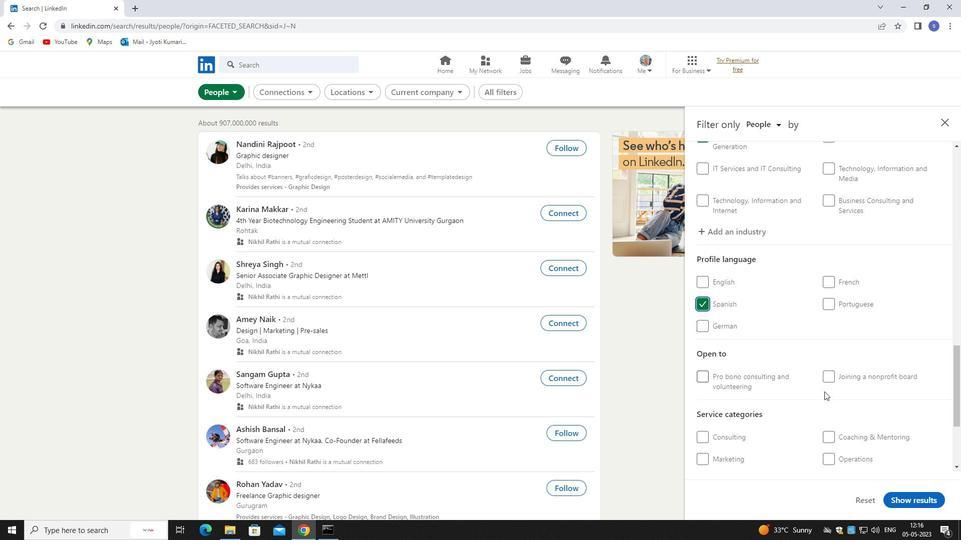 
Action: Mouse moved to (831, 400)
Screenshot: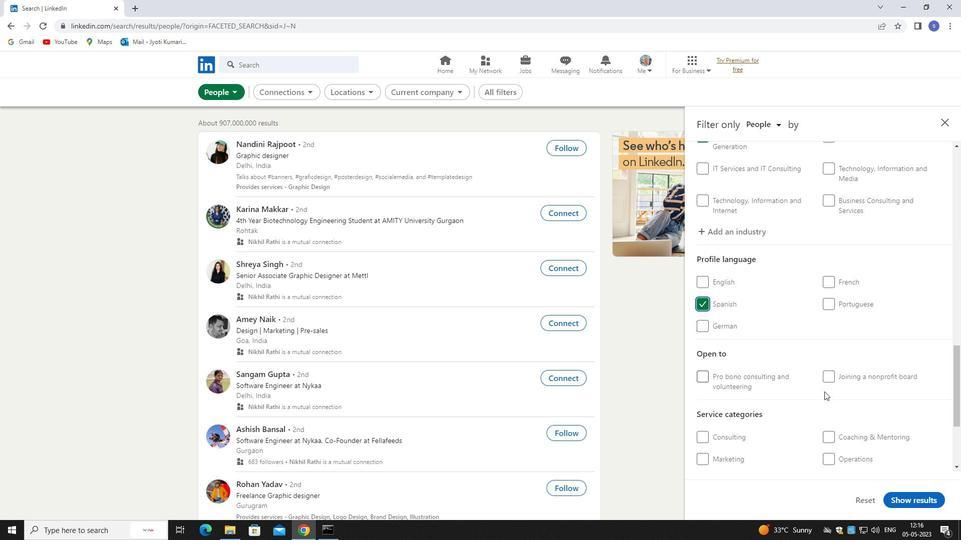 
Action: Mouse scrolled (831, 399) with delta (0, 0)
Screenshot: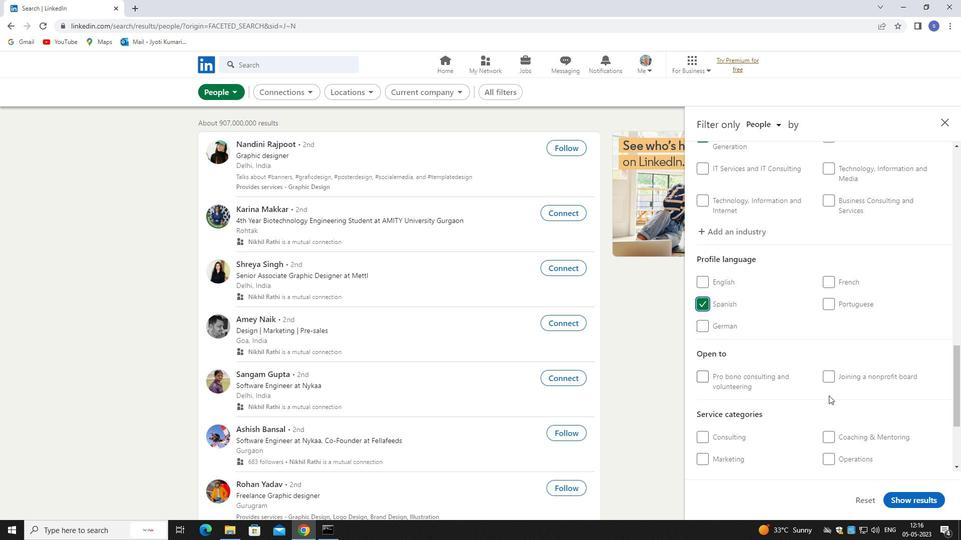 
Action: Mouse moved to (839, 378)
Screenshot: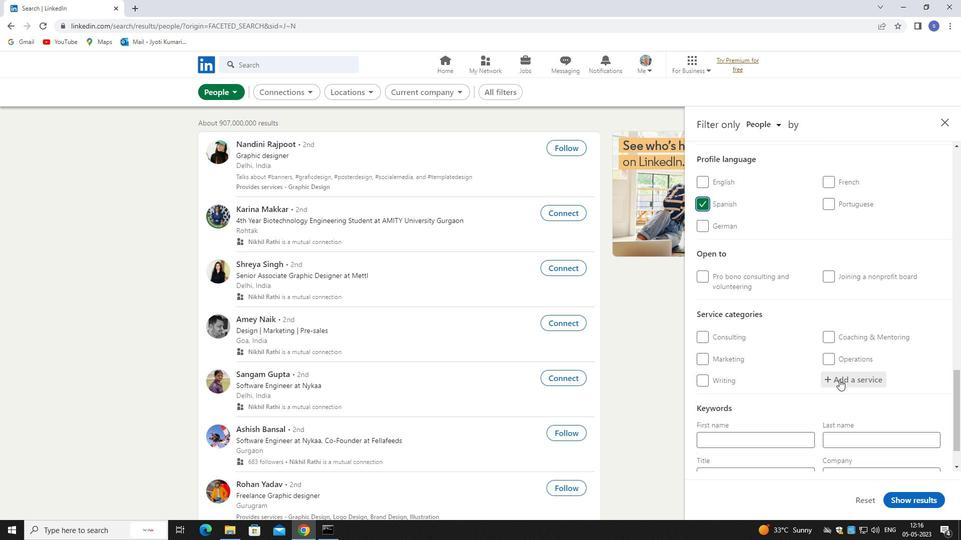 
Action: Mouse pressed left at (839, 378)
Screenshot: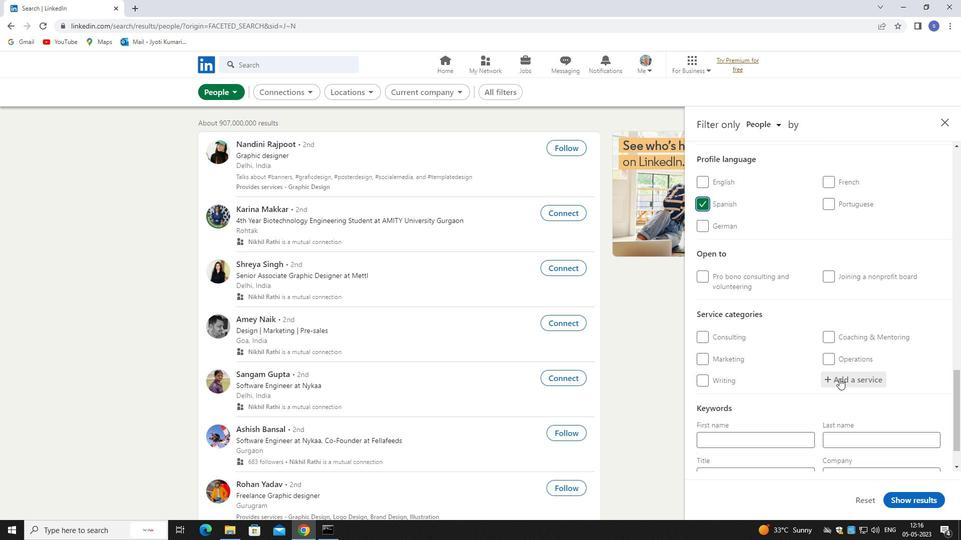 
Action: Key pressed cp<Key.backspace>orpo
Screenshot: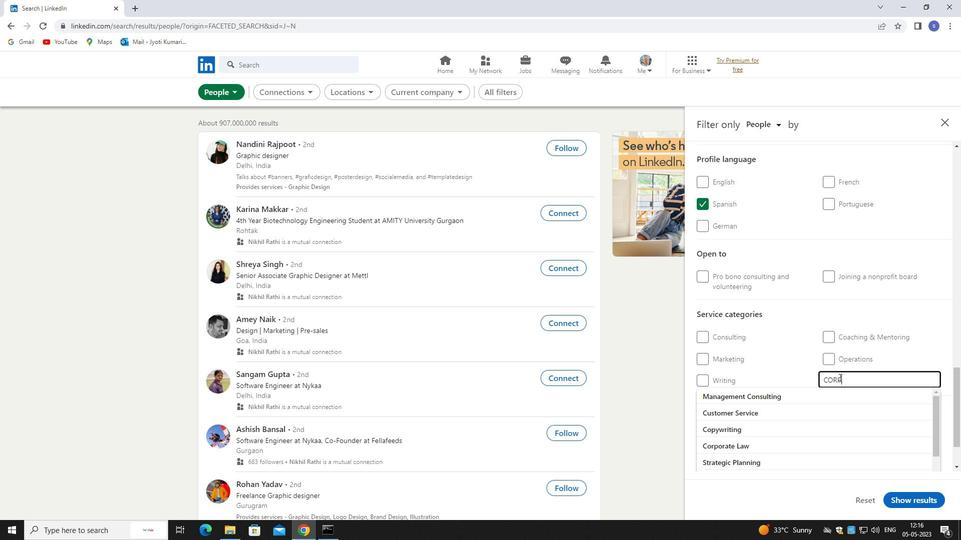 
Action: Mouse moved to (836, 429)
Screenshot: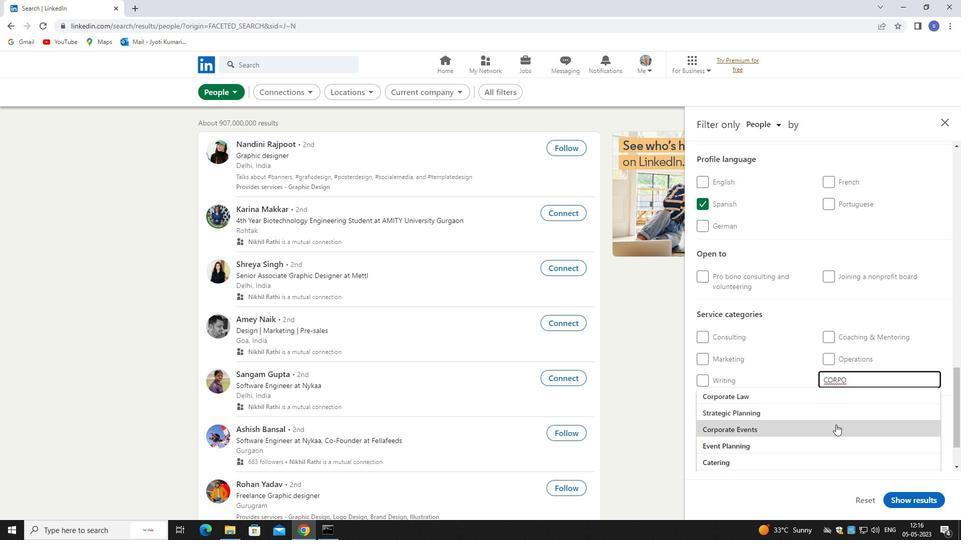 
Action: Mouse pressed left at (836, 429)
Screenshot: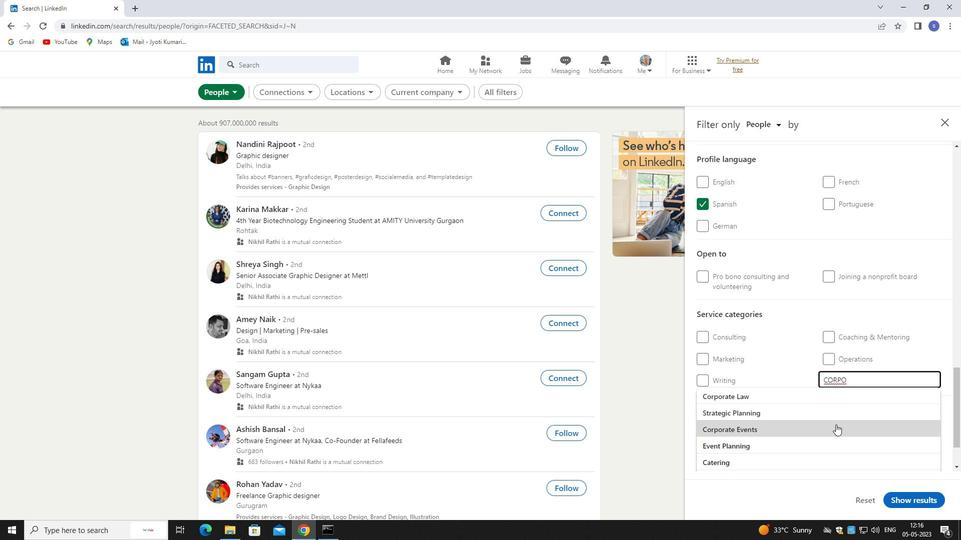 
Action: Mouse moved to (836, 429)
Screenshot: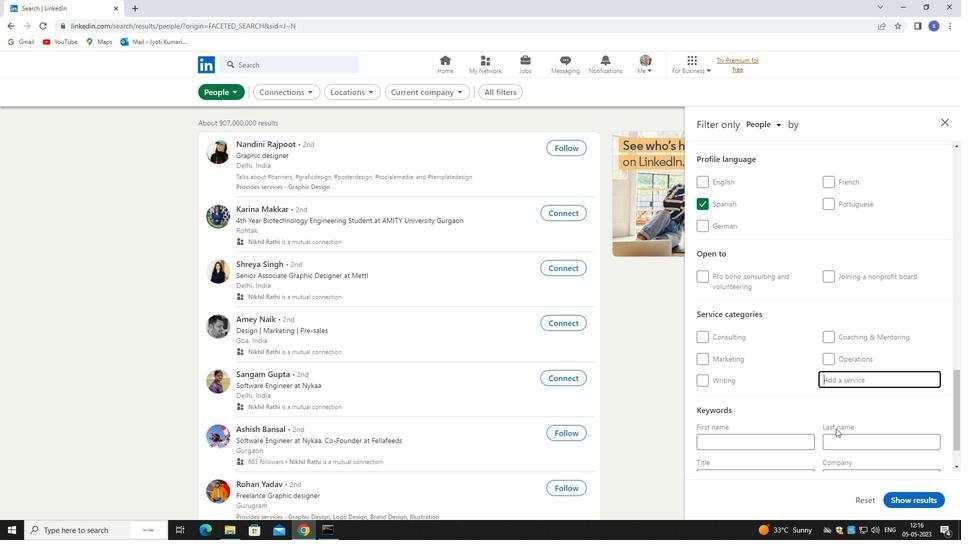 
Action: Mouse scrolled (836, 428) with delta (0, 0)
Screenshot: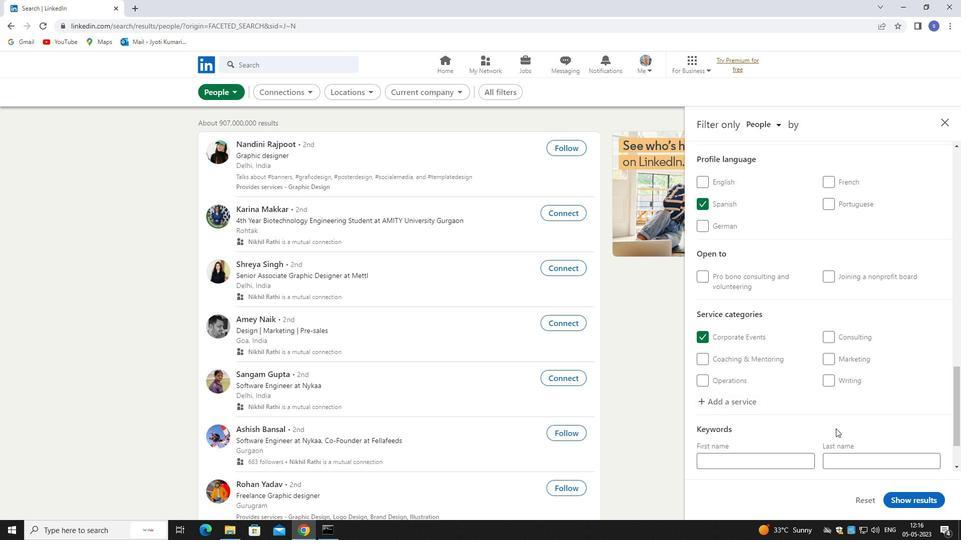 
Action: Mouse scrolled (836, 428) with delta (0, 0)
Screenshot: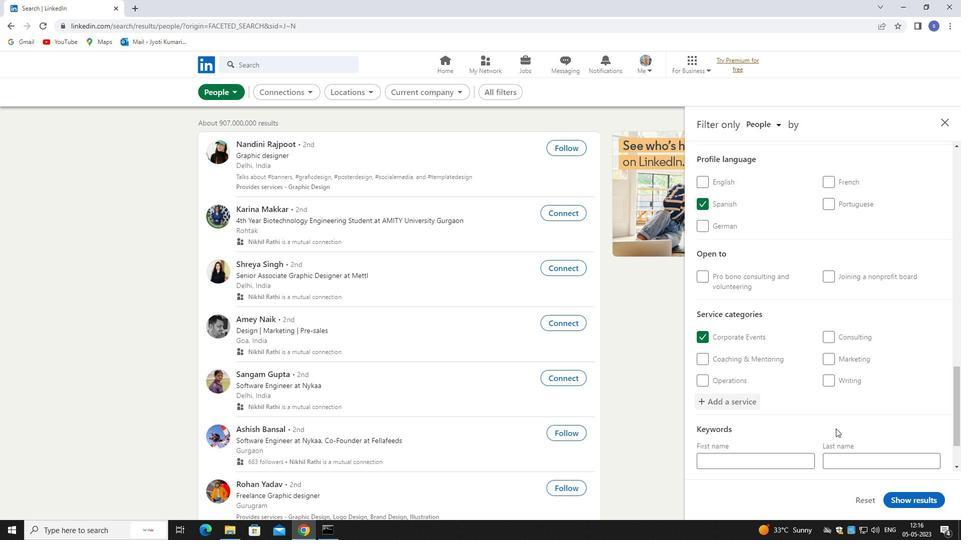 
Action: Mouse scrolled (836, 428) with delta (0, 0)
Screenshot: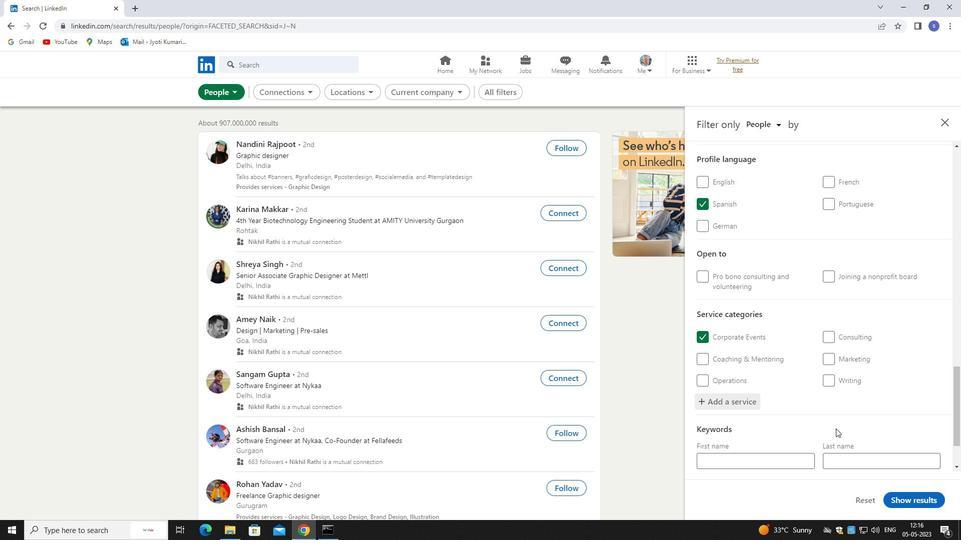 
Action: Mouse scrolled (836, 428) with delta (0, 0)
Screenshot: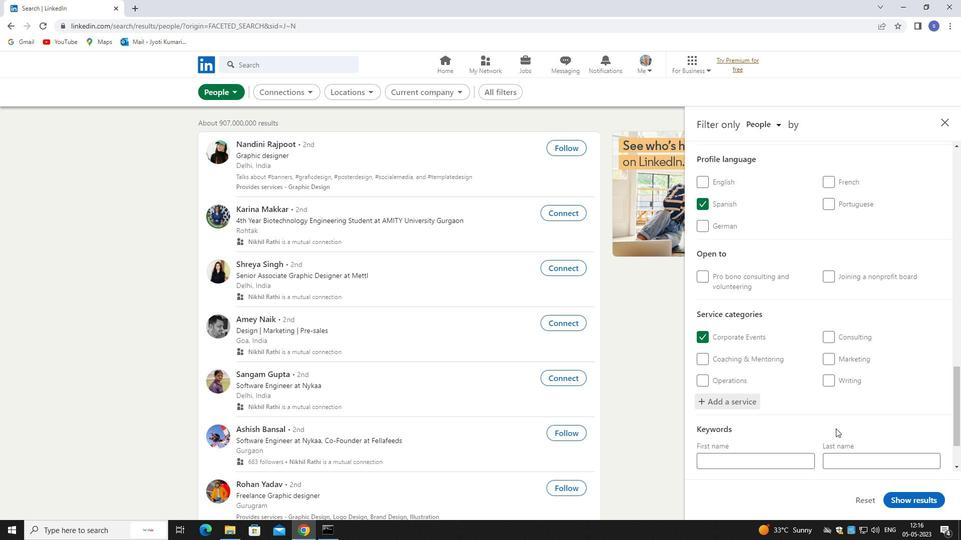 
Action: Mouse moved to (798, 426)
Screenshot: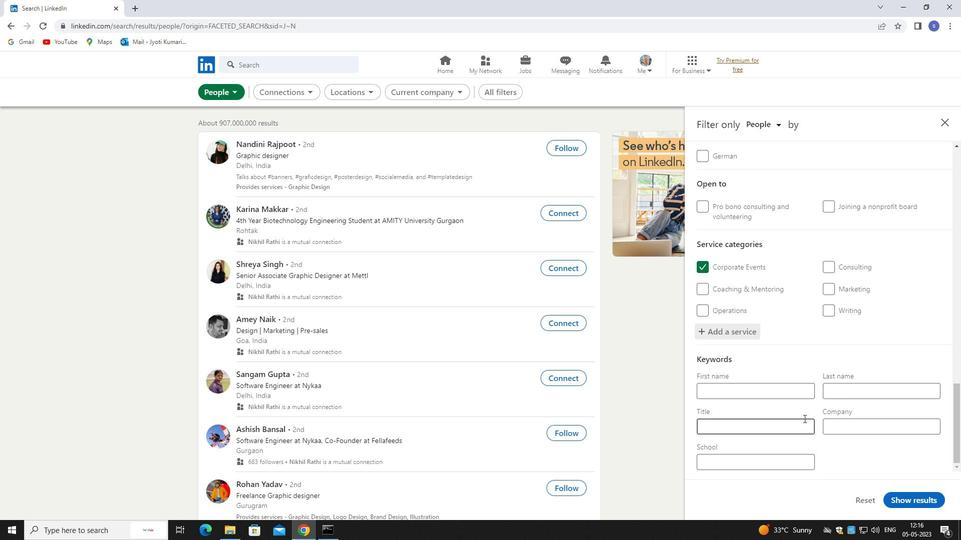 
Action: Mouse pressed left at (798, 426)
Screenshot: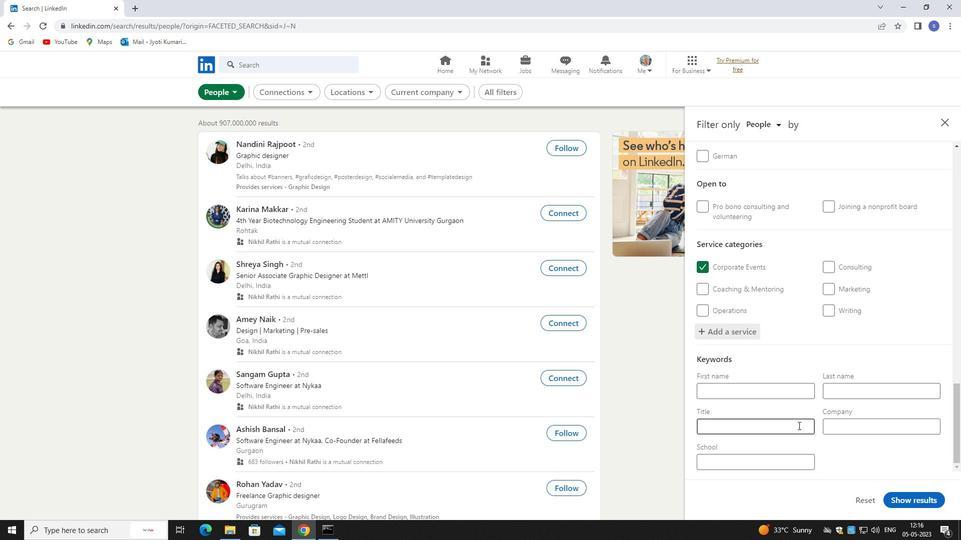
Action: Mouse moved to (798, 427)
Screenshot: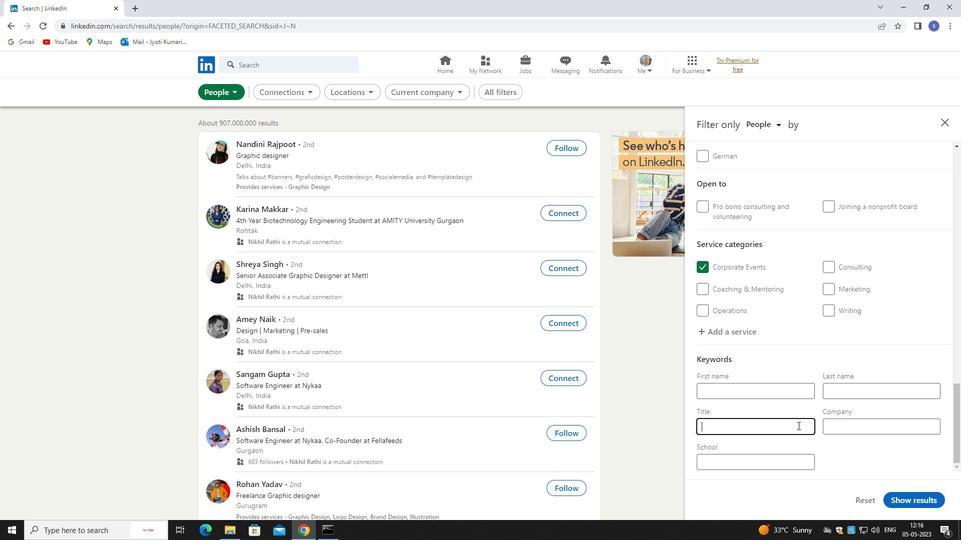 
Action: Key pressed <Key.shift>MEDIA<Key.space><Key.backspace><Key.backspace><Key.backspace><Key.backspace>DI<Key.backspace><Key.backspace><Key.caps_lock>DIA<Key.space><Key.shift>RELATIIN<Key.space><Key.shift><Key.shift>ctrl+CORDINATES
Screenshot: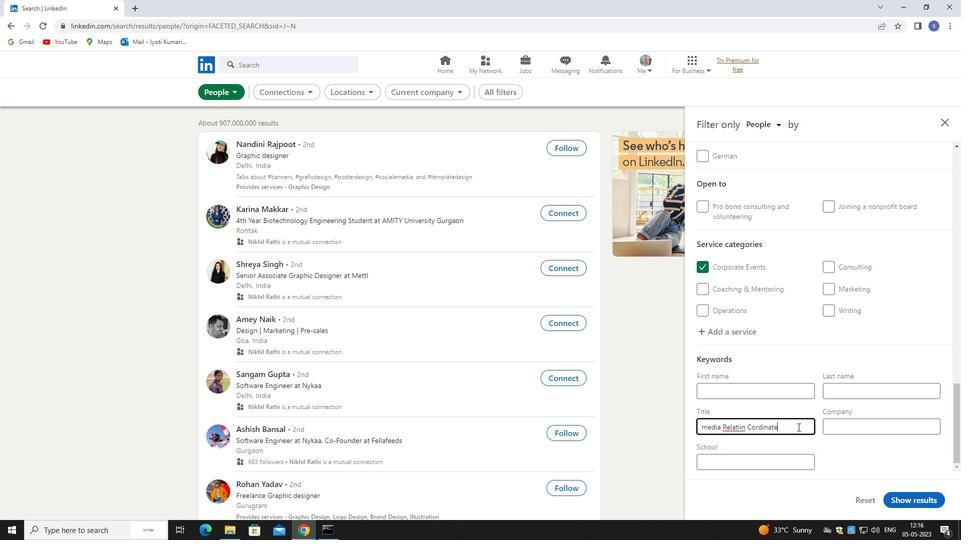 
Action: Mouse moved to (744, 428)
Screenshot: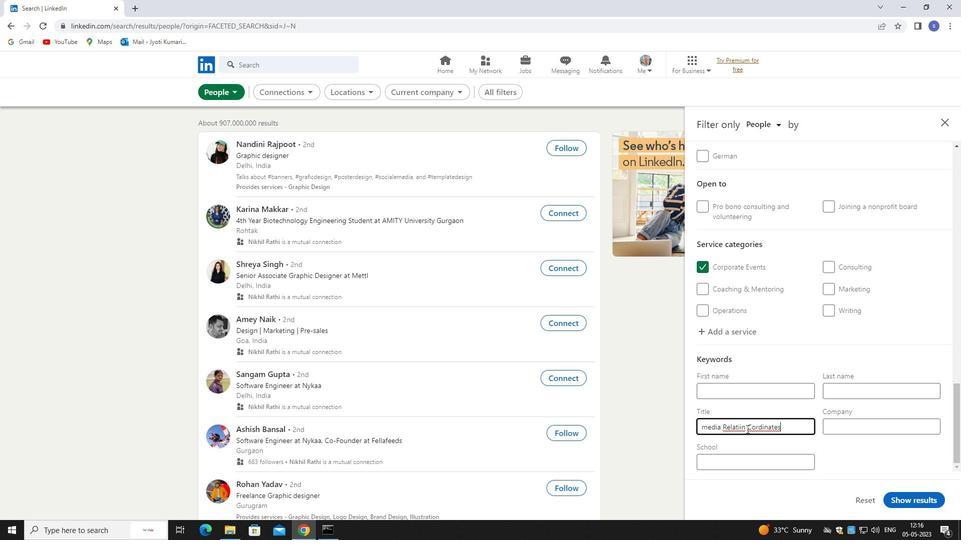 
Action: Mouse pressed left at (744, 428)
Screenshot: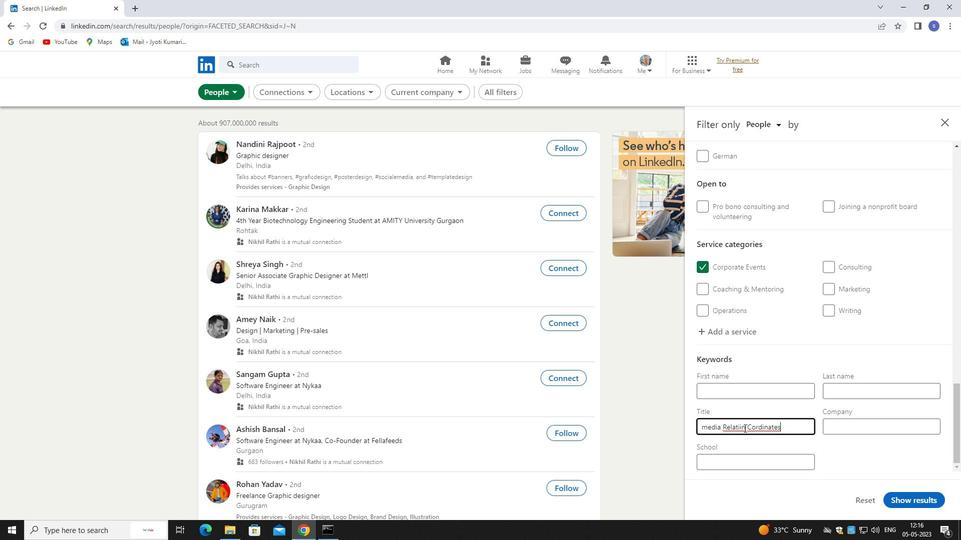 
Action: Mouse moved to (762, 459)
Screenshot: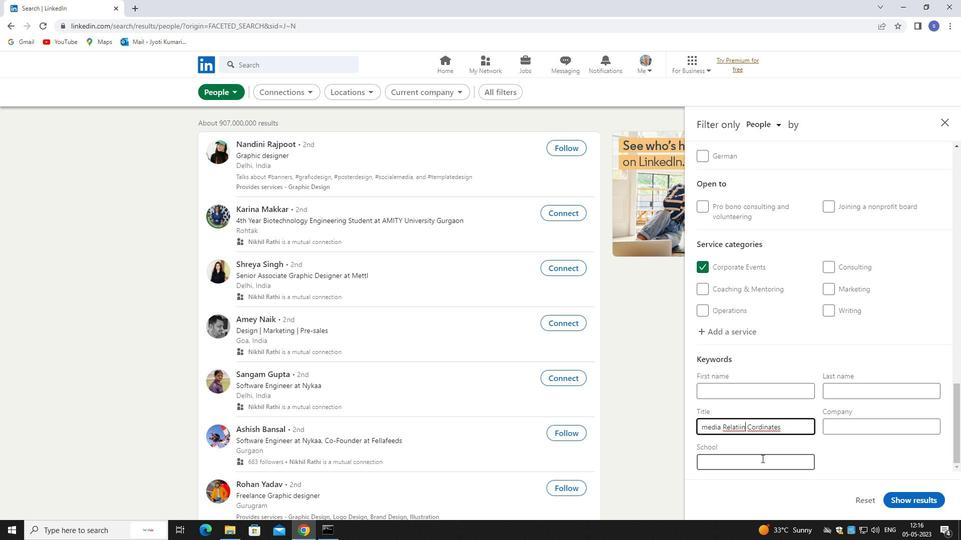 
Action: Key pressed <Key.backspace><Key.backspace>ON
Screenshot: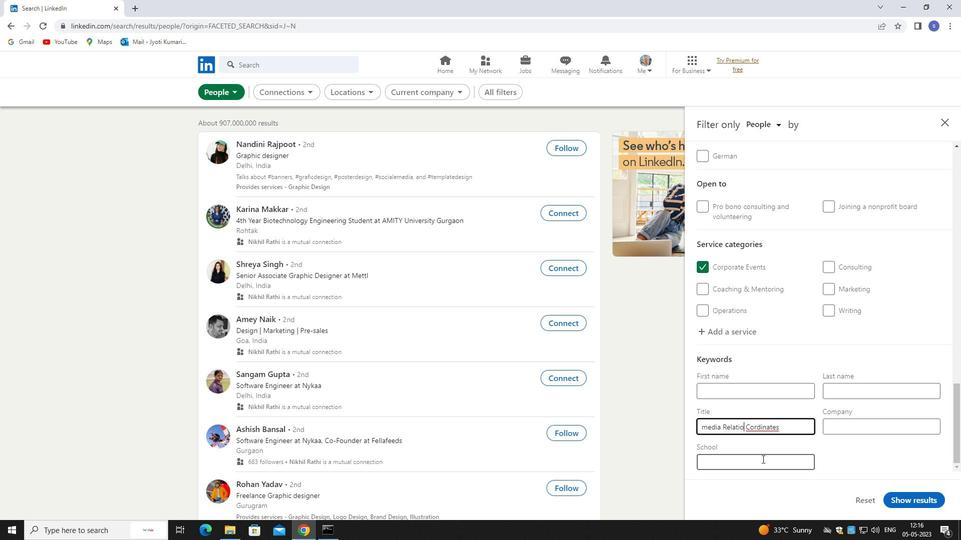
Action: Mouse moved to (898, 497)
Screenshot: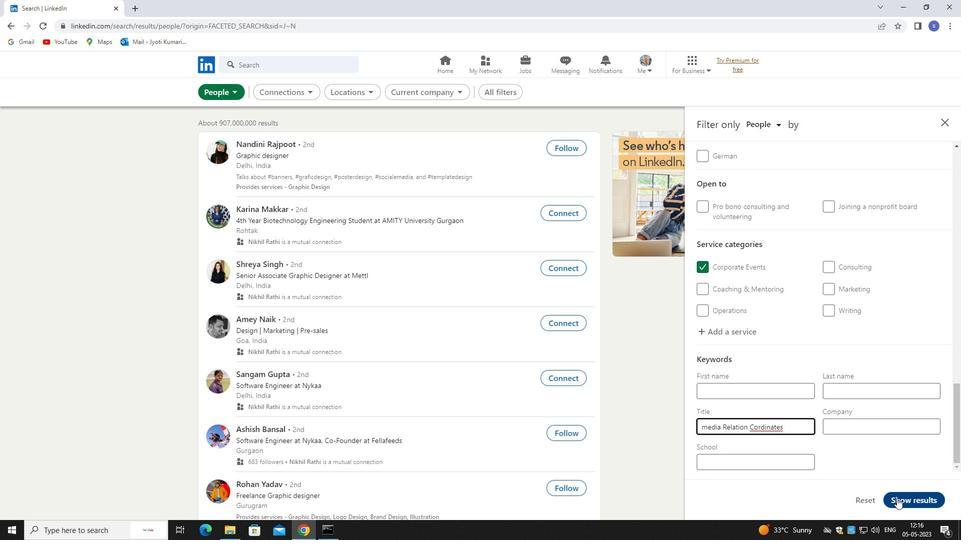 
Action: Mouse pressed left at (898, 497)
Screenshot: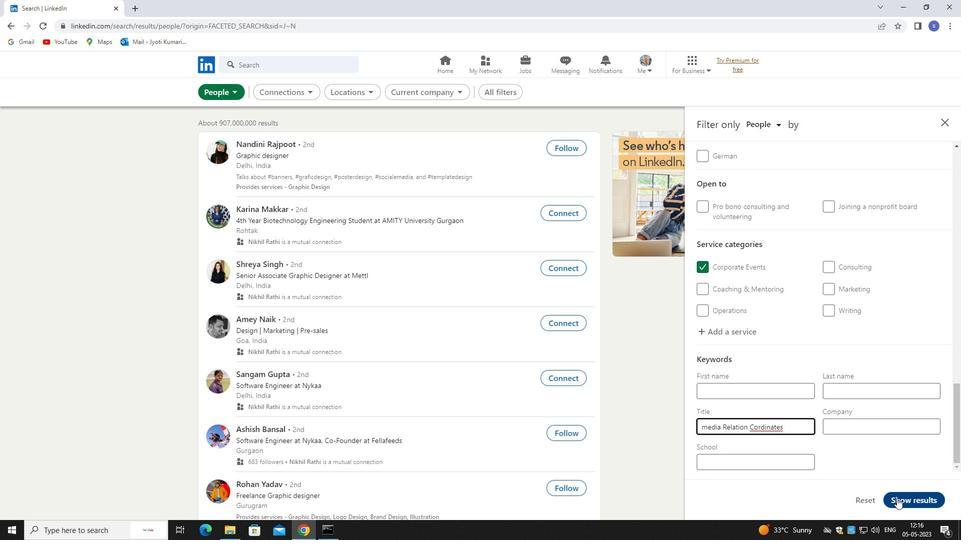 
Action: Mouse moved to (250, 49)
Screenshot: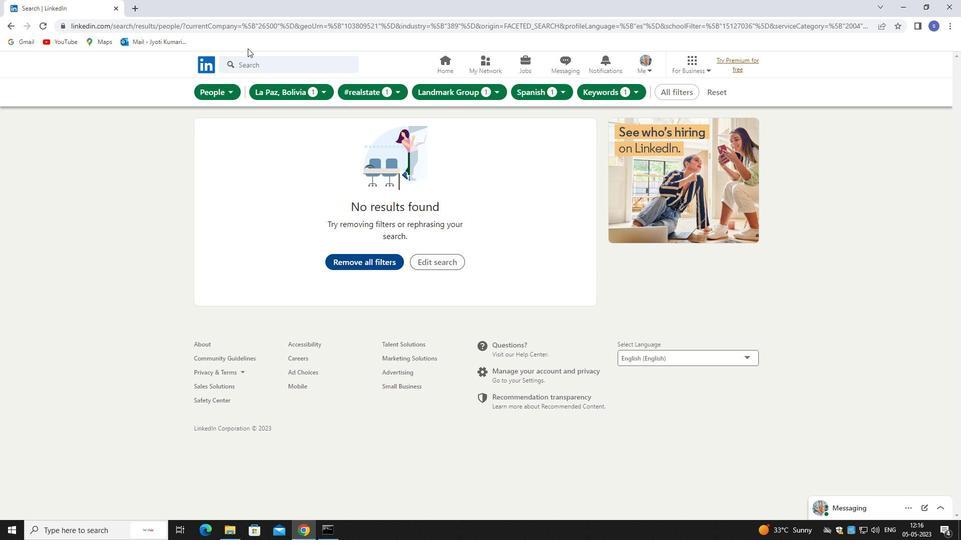 
